 Task: Create a card button with an action cascade that collects all cards into linked items in the checklist "Progress" using pattern "Cards".
Action: Mouse moved to (1062, 90)
Screenshot: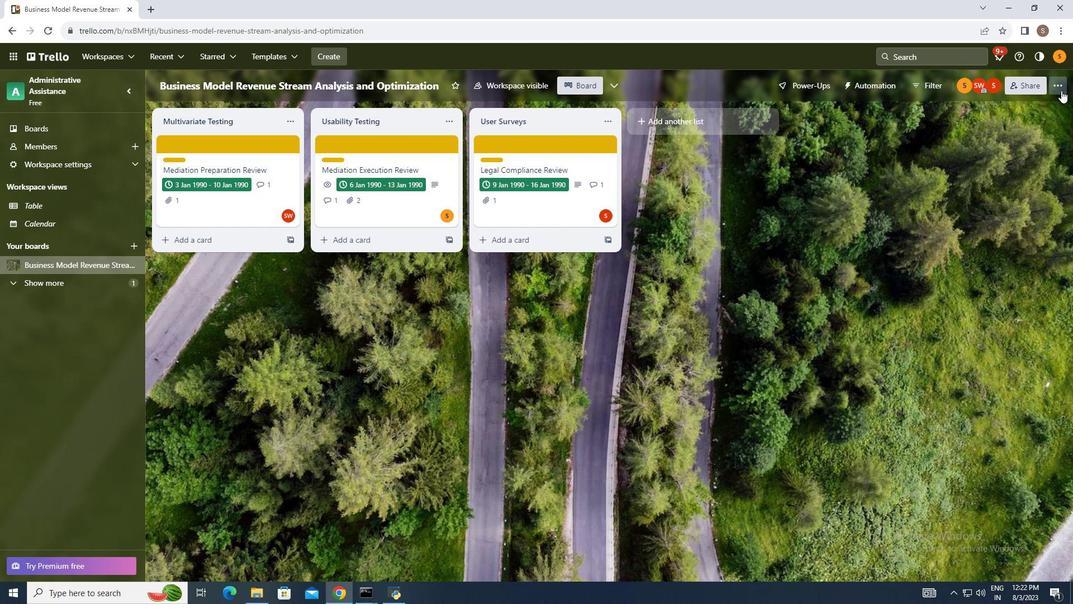 
Action: Mouse pressed left at (1062, 90)
Screenshot: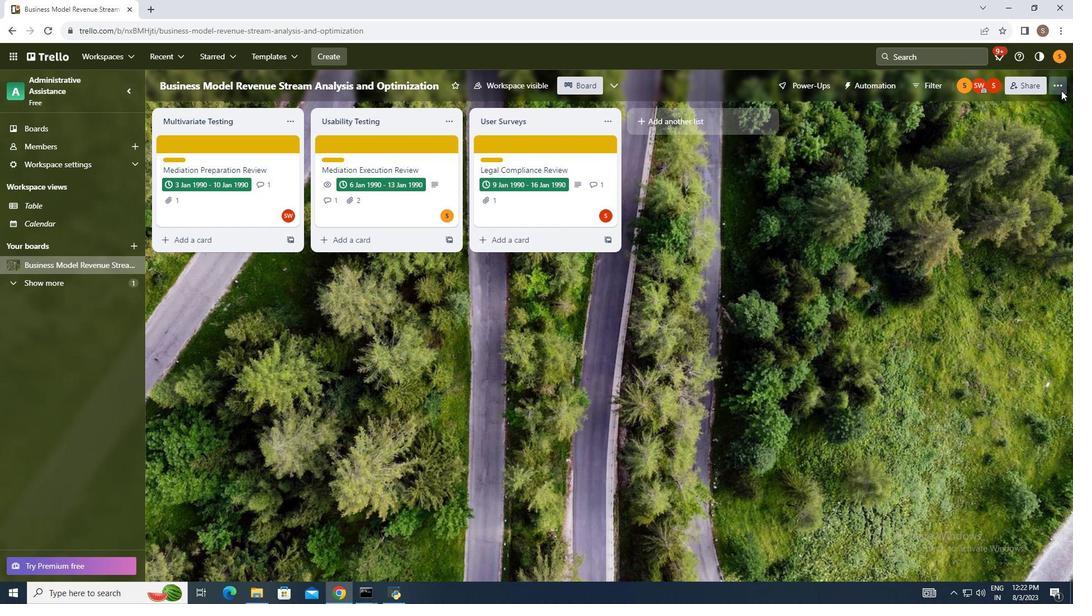
Action: Mouse moved to (959, 230)
Screenshot: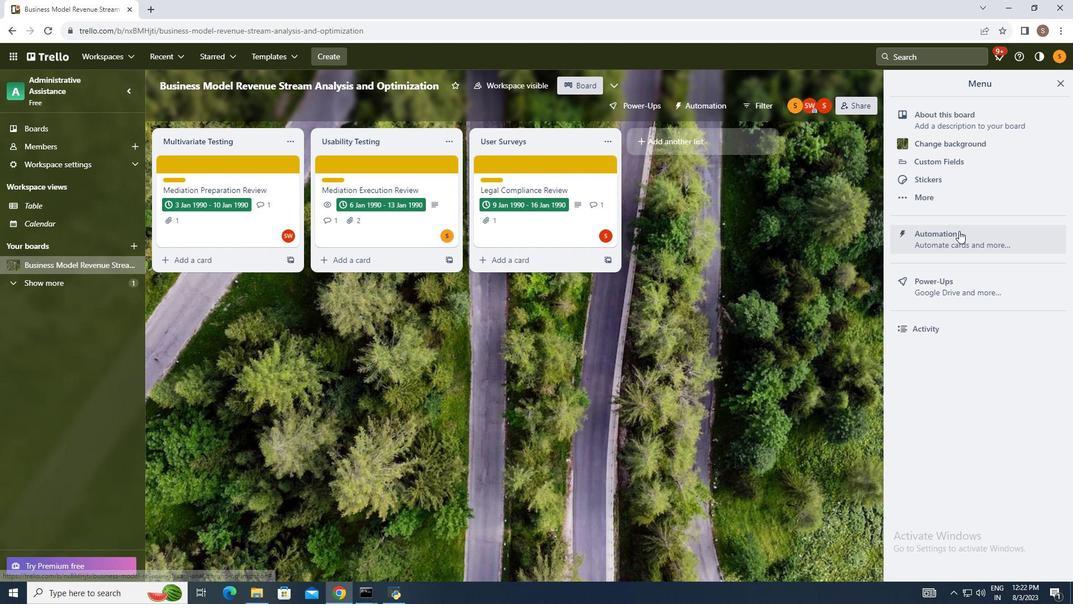 
Action: Mouse pressed left at (959, 230)
Screenshot: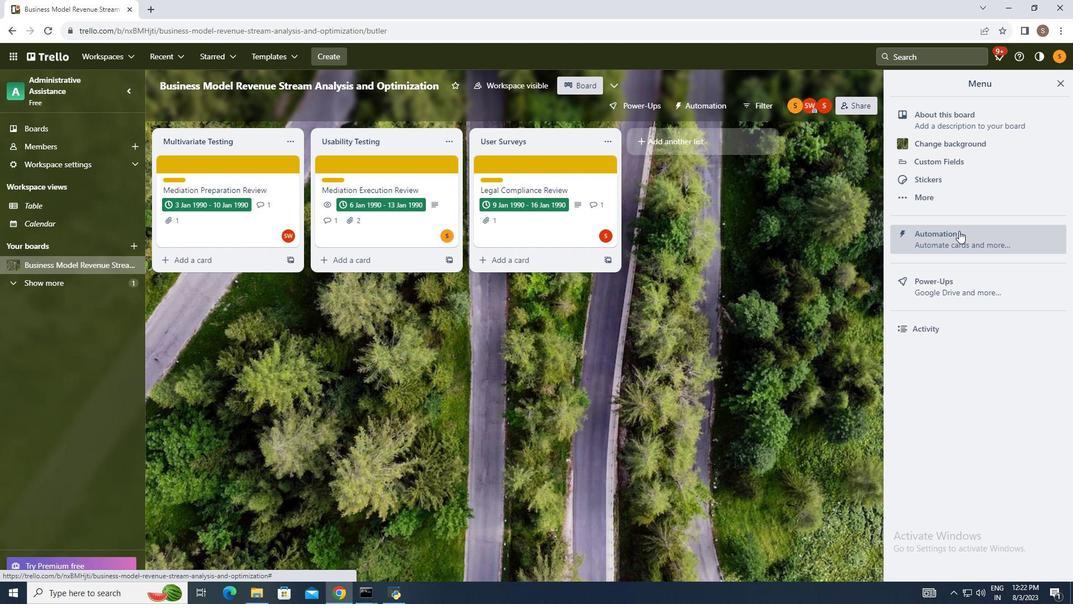 
Action: Mouse moved to (223, 295)
Screenshot: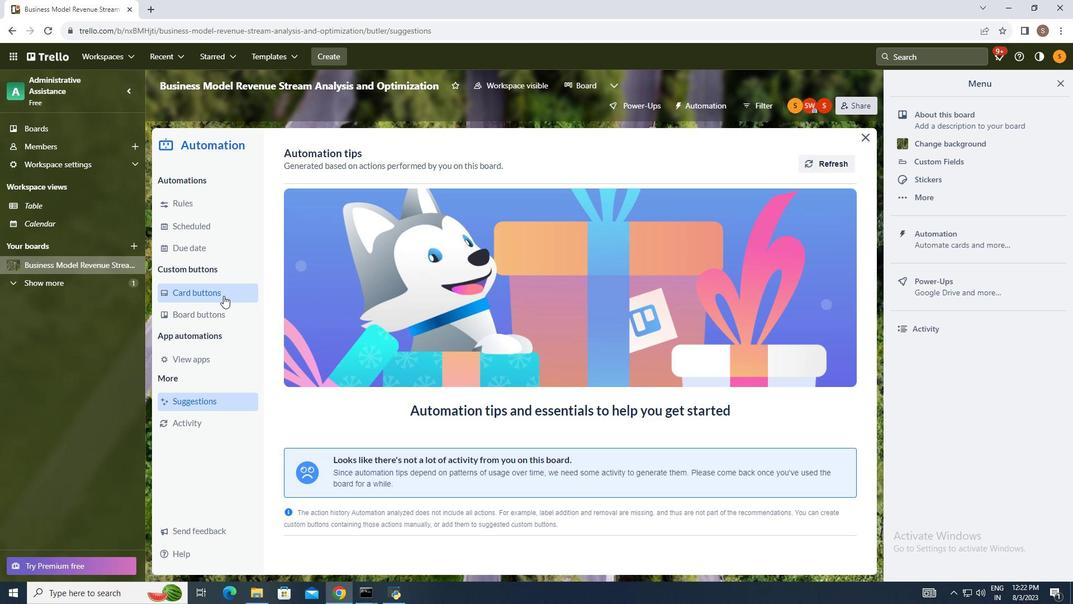 
Action: Mouse pressed left at (223, 295)
Screenshot: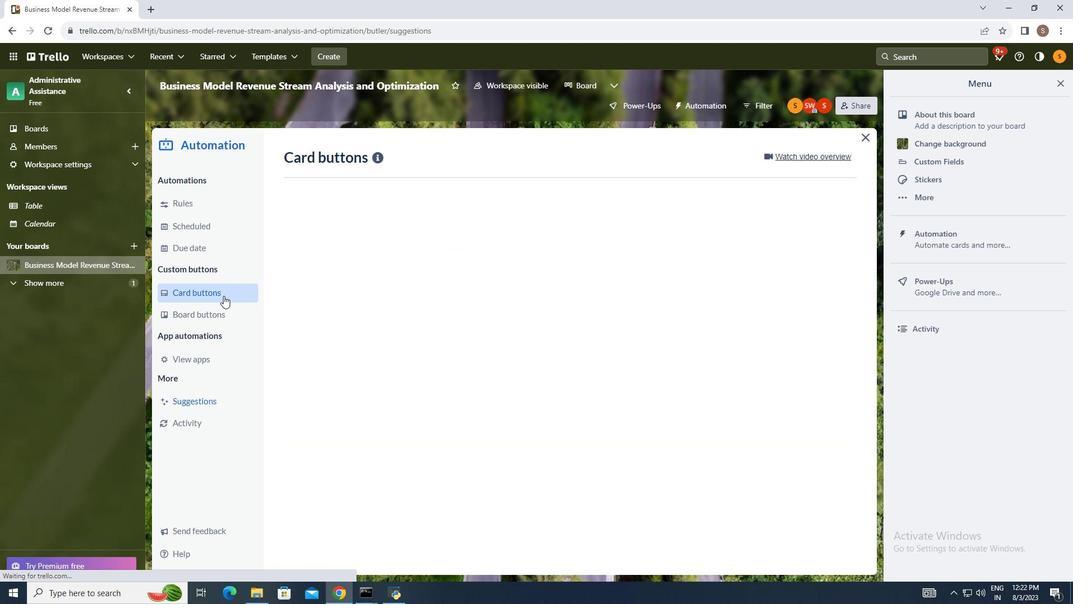 
Action: Mouse moved to (811, 161)
Screenshot: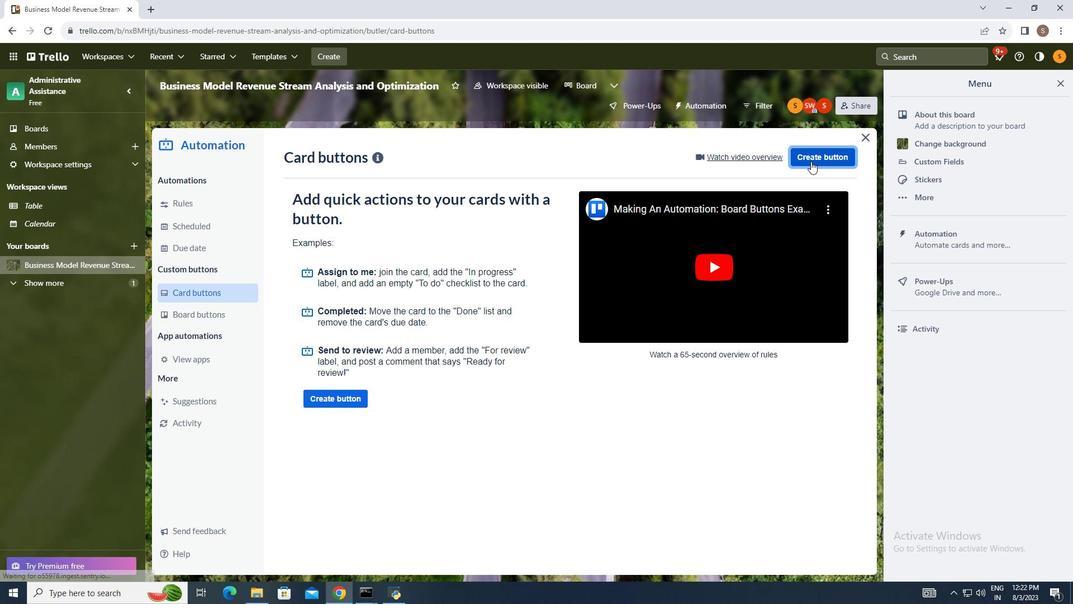
Action: Mouse pressed left at (811, 161)
Screenshot: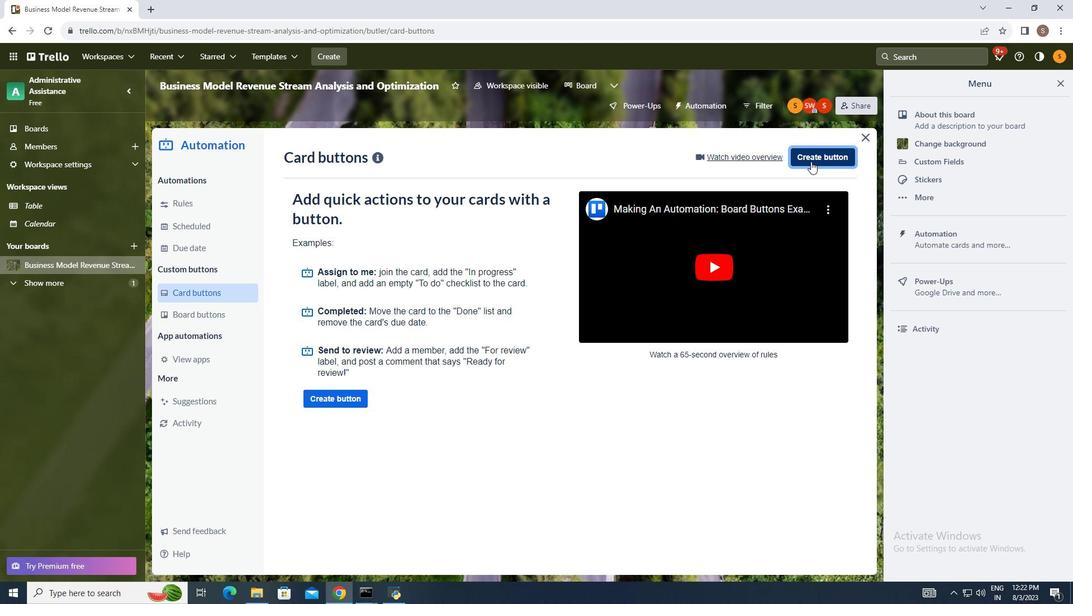 
Action: Mouse moved to (563, 315)
Screenshot: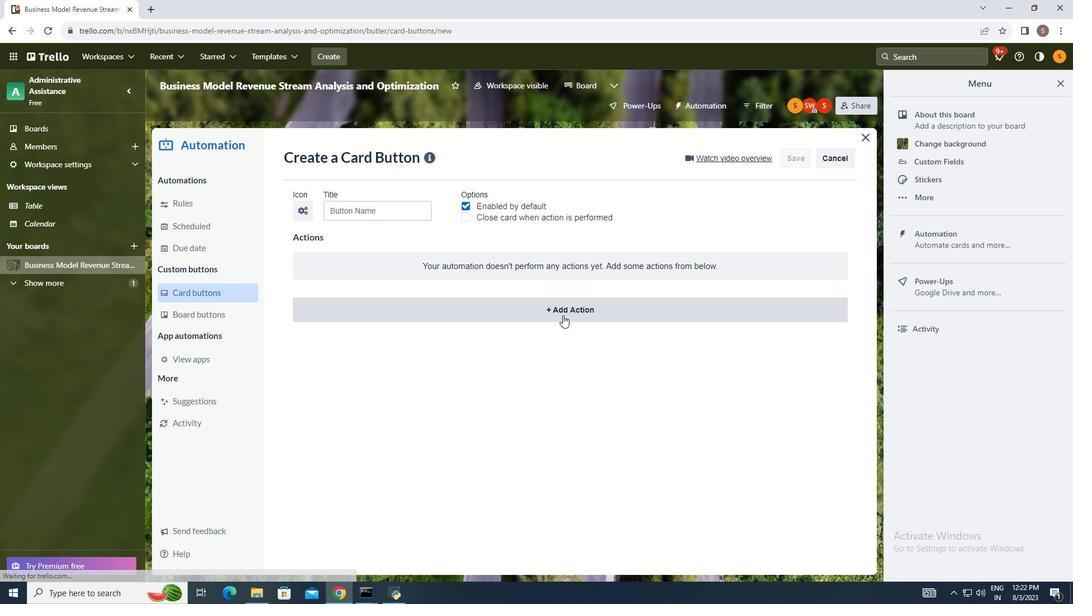 
Action: Mouse pressed left at (563, 315)
Screenshot: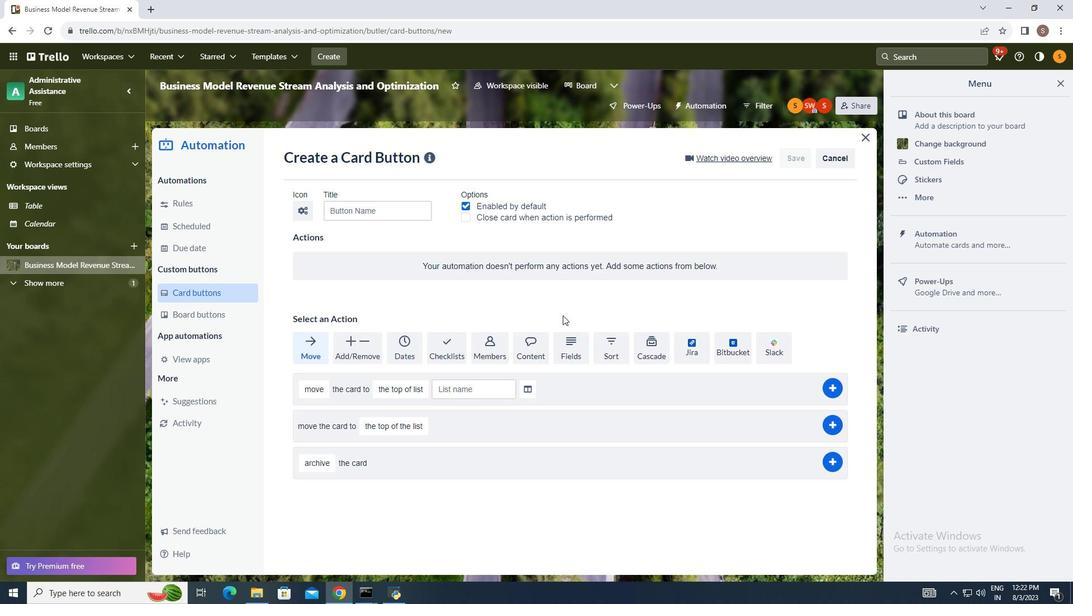 
Action: Mouse moved to (662, 348)
Screenshot: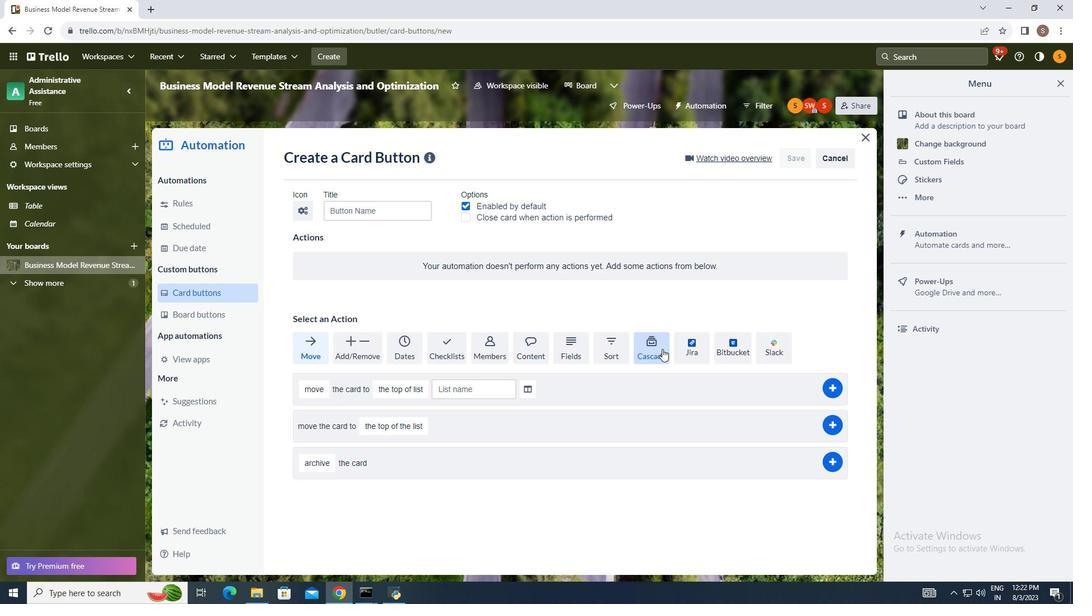 
Action: Mouse pressed left at (662, 348)
Screenshot: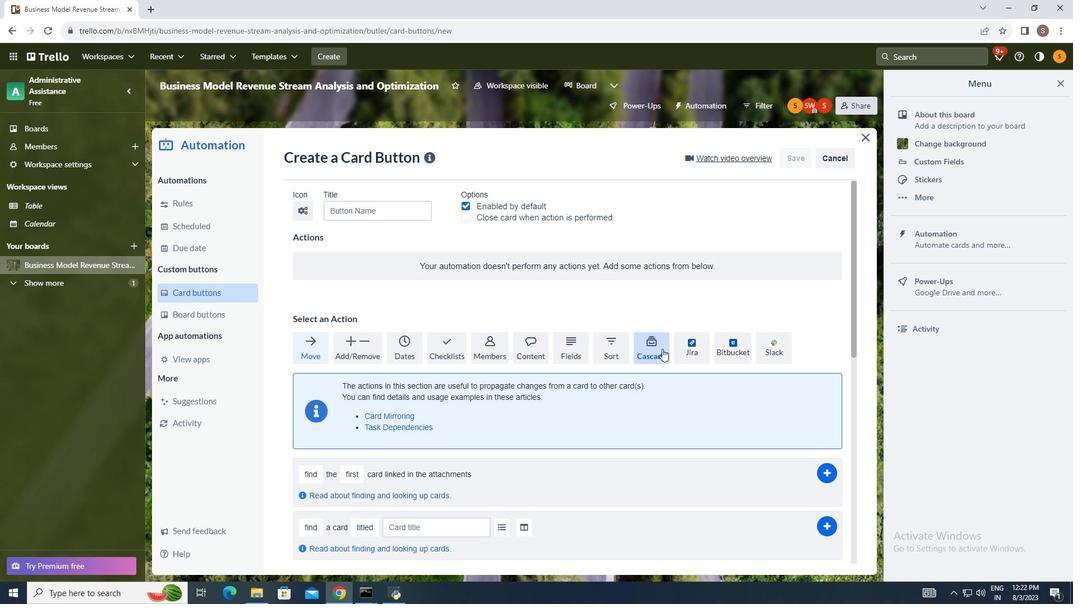 
Action: Mouse moved to (620, 472)
Screenshot: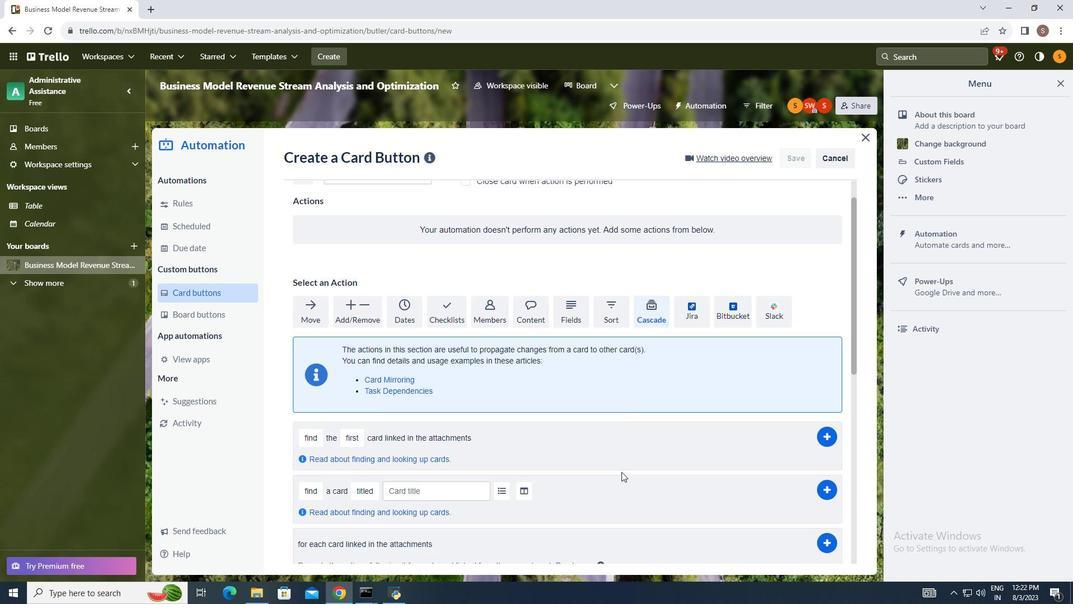 
Action: Mouse scrolled (620, 472) with delta (0, 0)
Screenshot: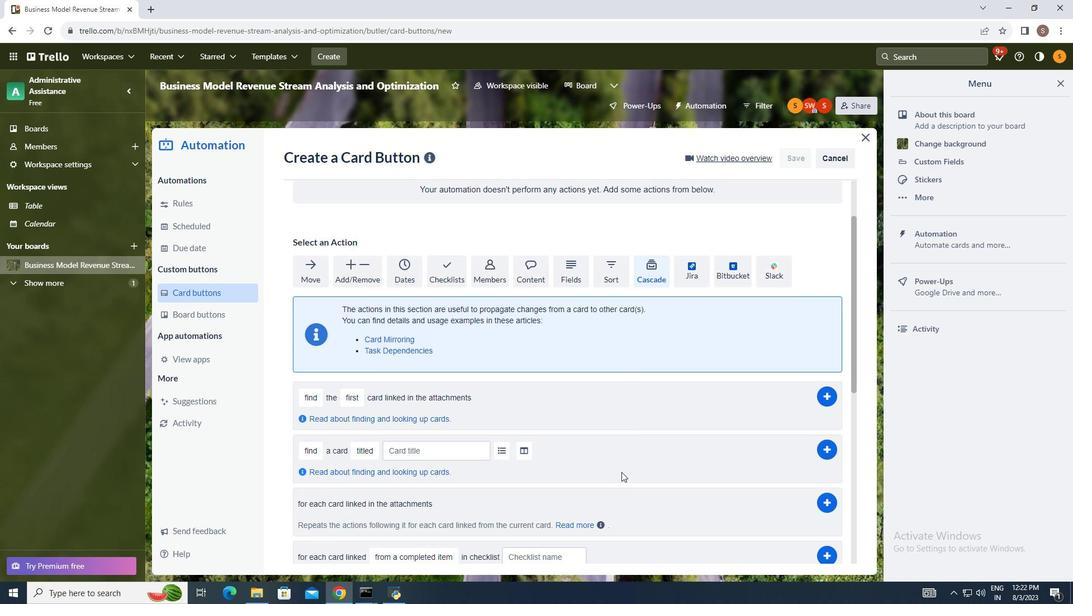 
Action: Mouse moved to (621, 472)
Screenshot: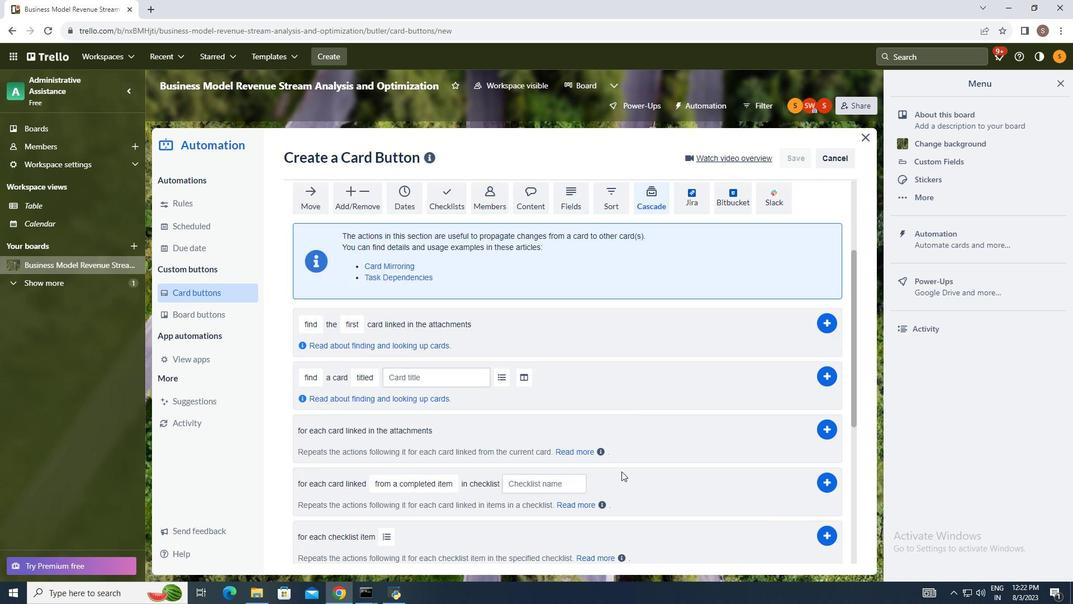 
Action: Mouse scrolled (621, 472) with delta (0, 0)
Screenshot: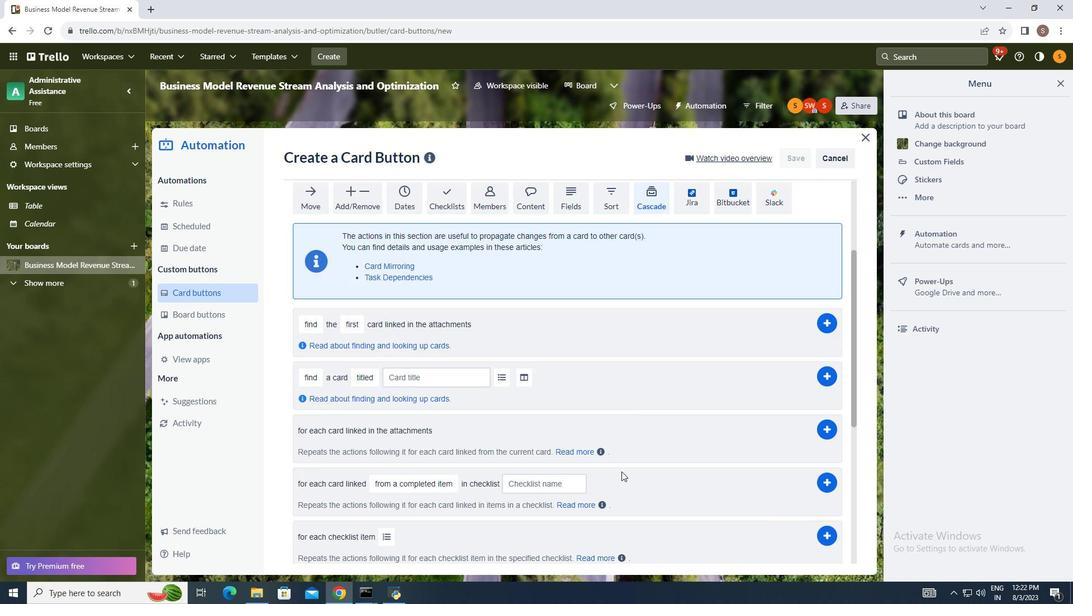 
Action: Mouse moved to (621, 472)
Screenshot: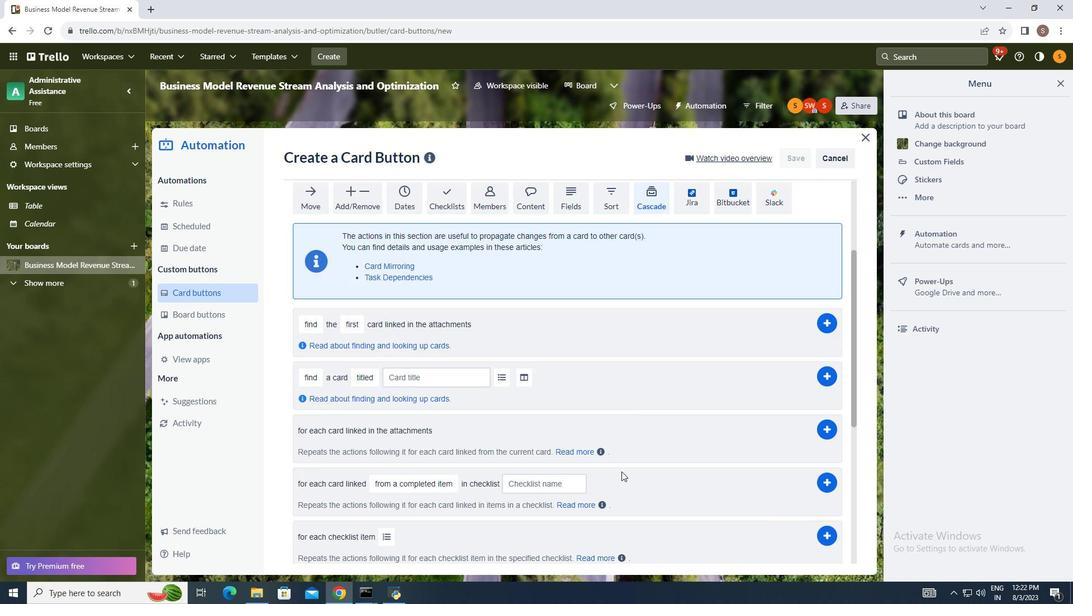 
Action: Mouse scrolled (621, 471) with delta (0, 0)
Screenshot: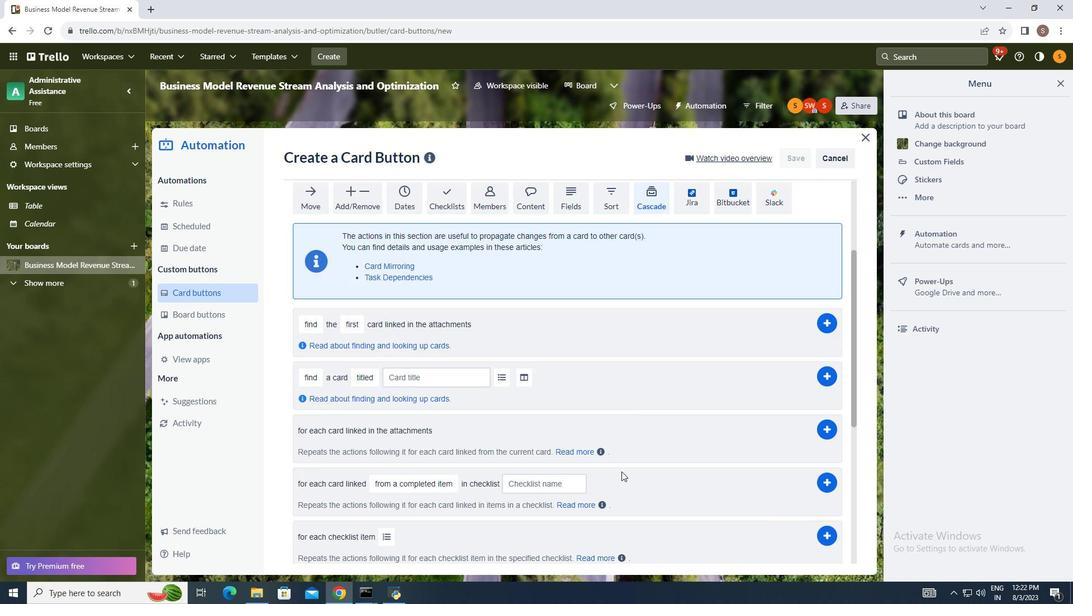 
Action: Mouse moved to (622, 468)
Screenshot: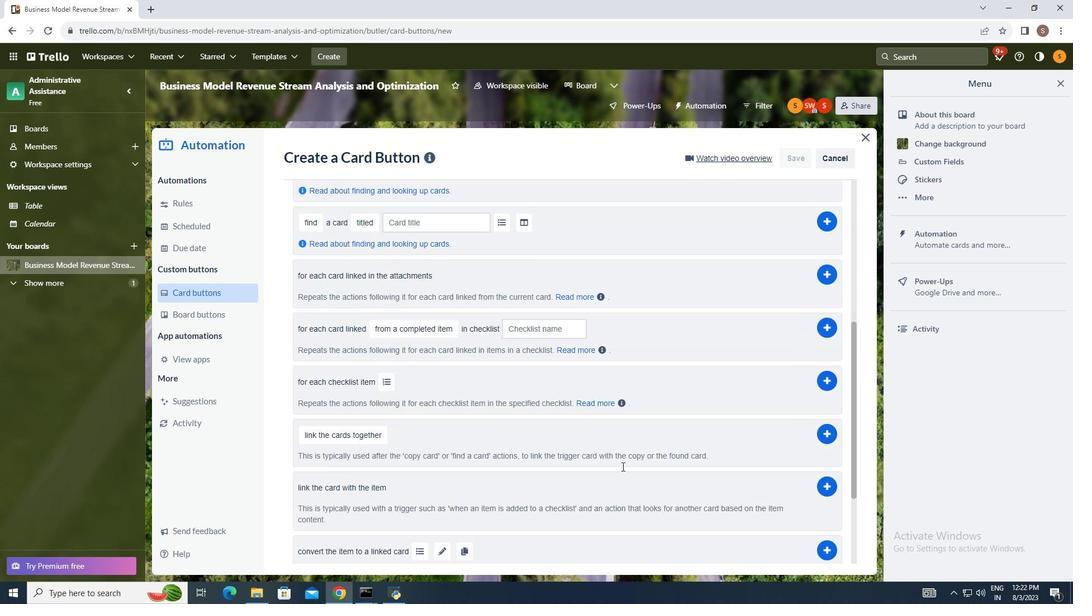 
Action: Mouse scrolled (622, 470) with delta (0, 0)
Screenshot: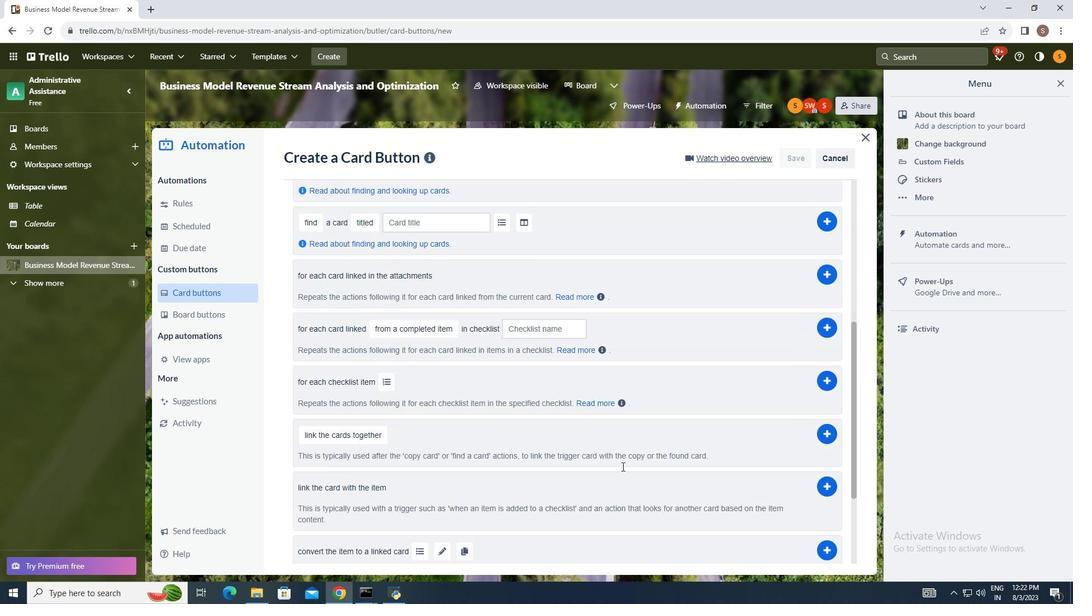 
Action: Mouse moved to (622, 468)
Screenshot: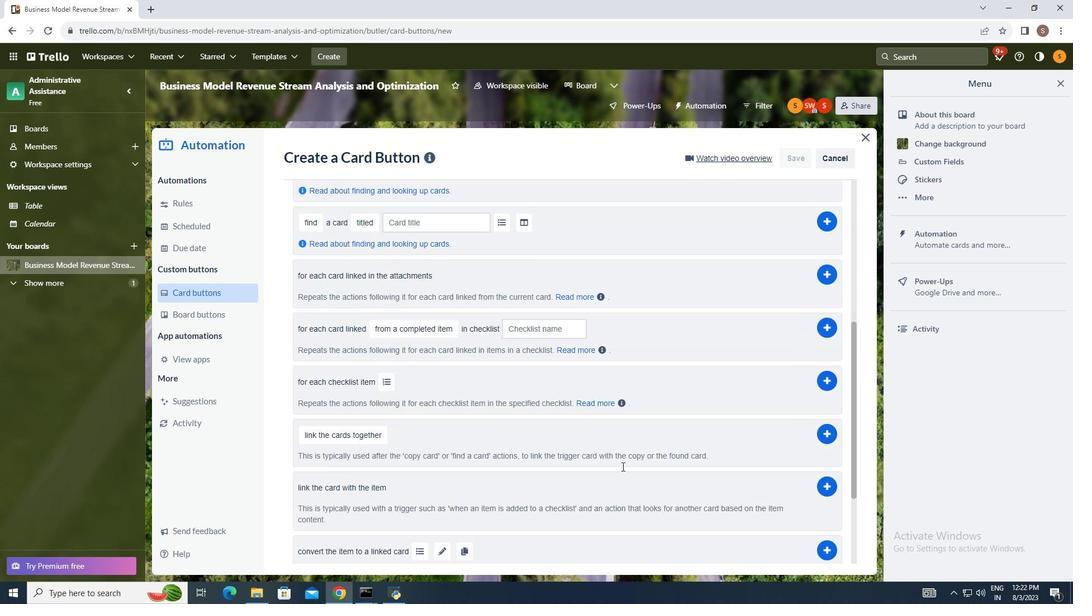 
Action: Mouse scrolled (622, 468) with delta (0, 0)
Screenshot: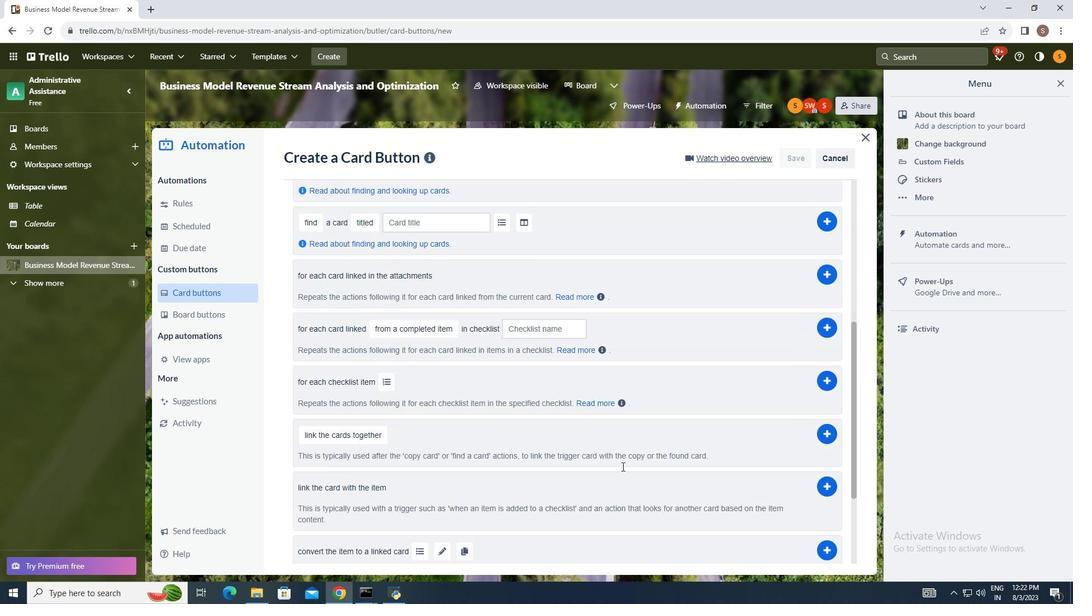 
Action: Mouse moved to (622, 466)
Screenshot: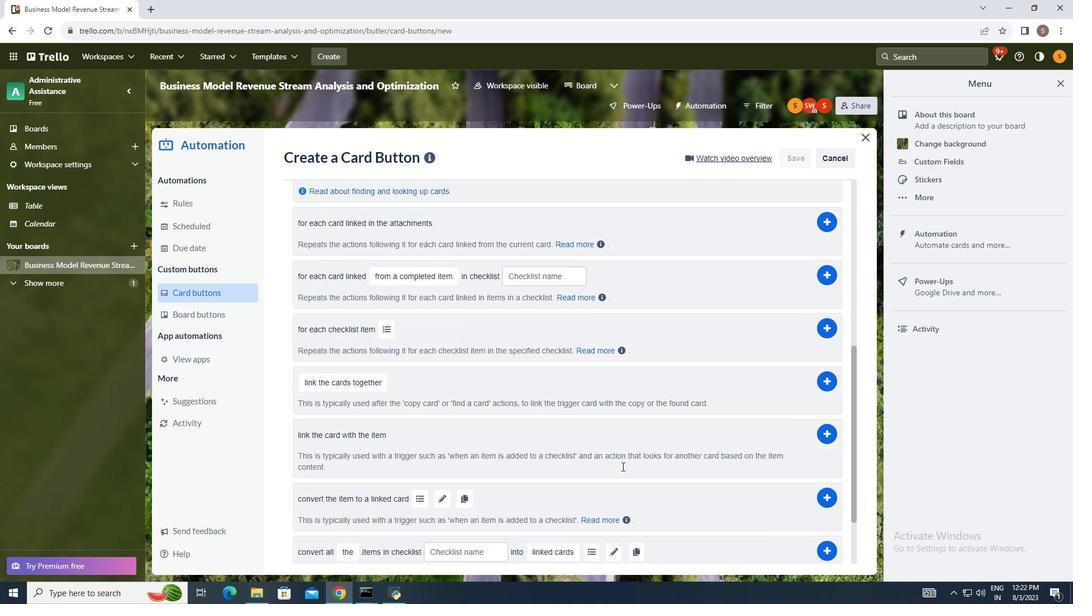 
Action: Mouse scrolled (622, 466) with delta (0, 0)
Screenshot: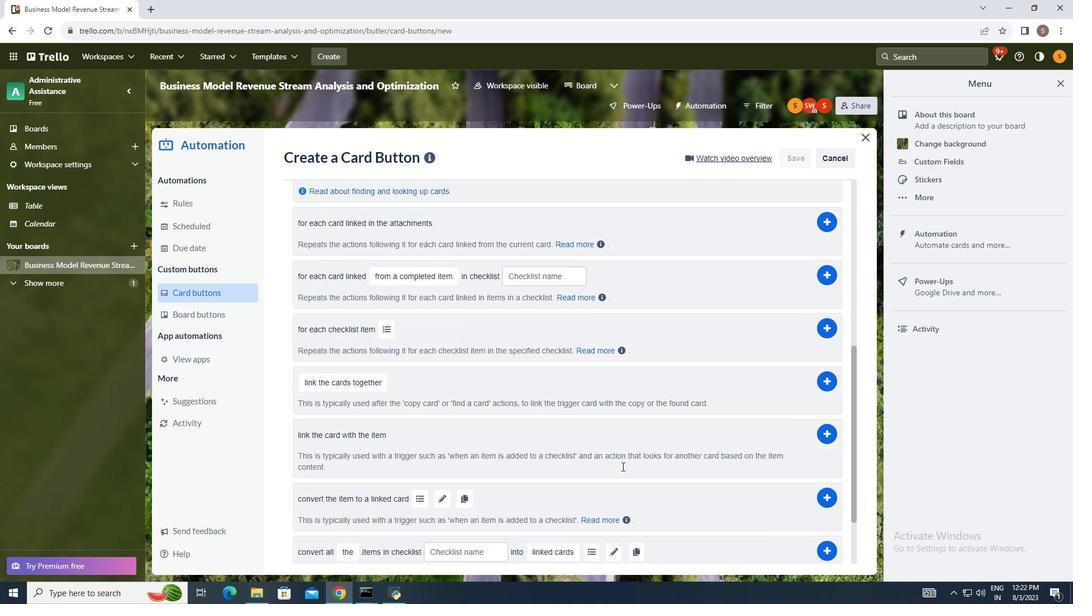 
Action: Mouse scrolled (622, 466) with delta (0, 0)
Screenshot: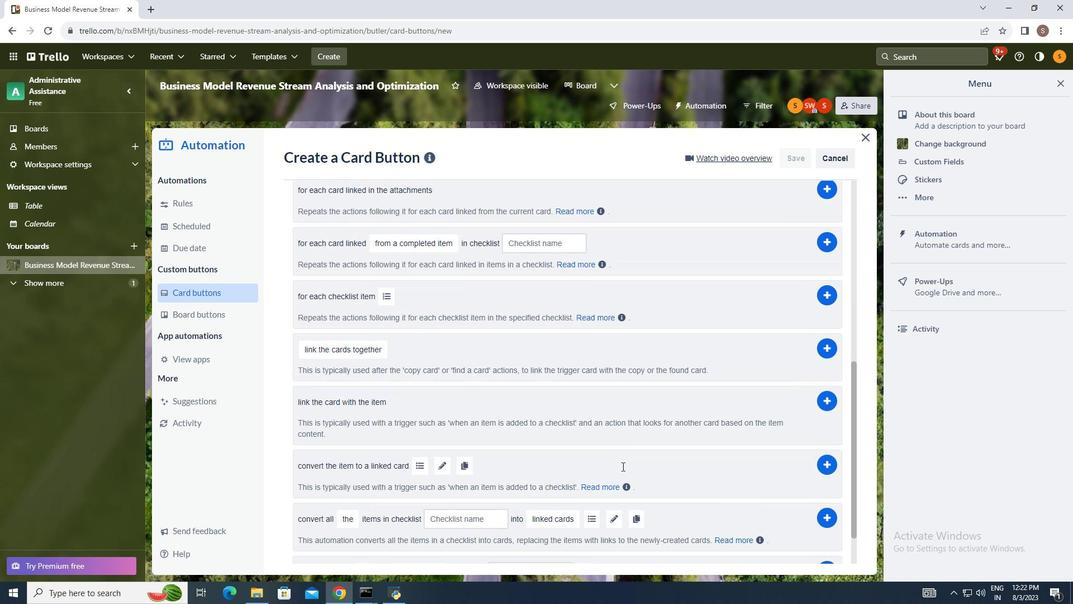 
Action: Mouse moved to (622, 465)
Screenshot: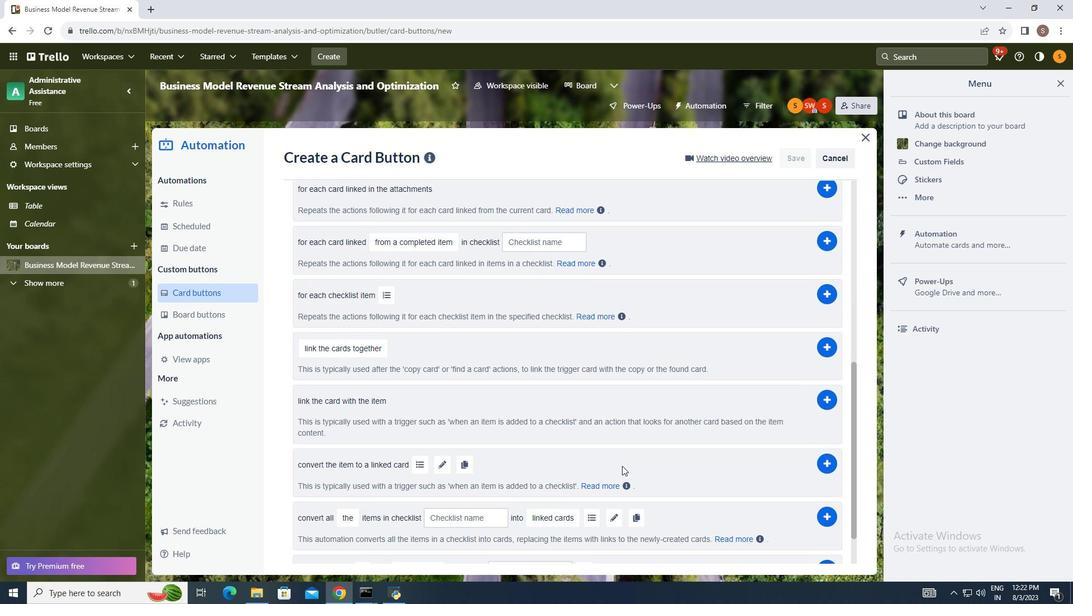 
Action: Mouse scrolled (622, 465) with delta (0, 0)
Screenshot: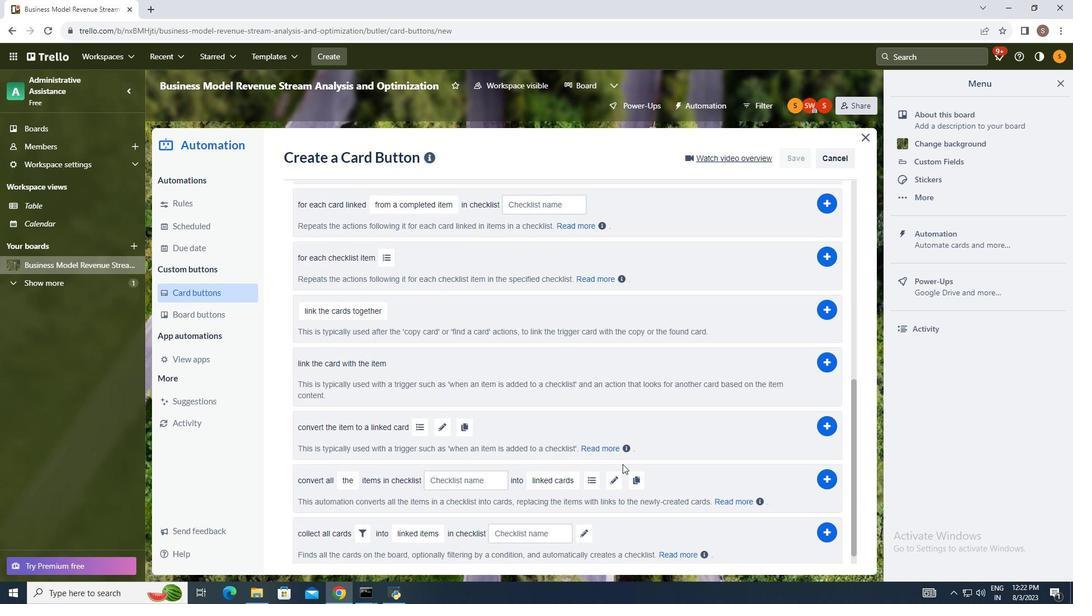 
Action: Mouse scrolled (622, 466) with delta (0, 0)
Screenshot: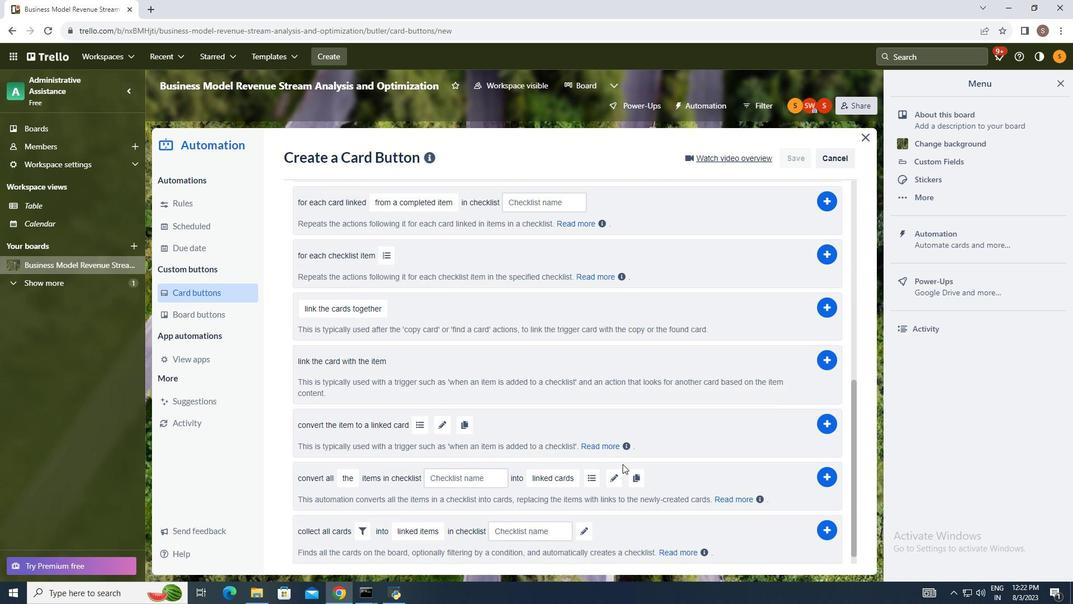 
Action: Mouse moved to (622, 464)
Screenshot: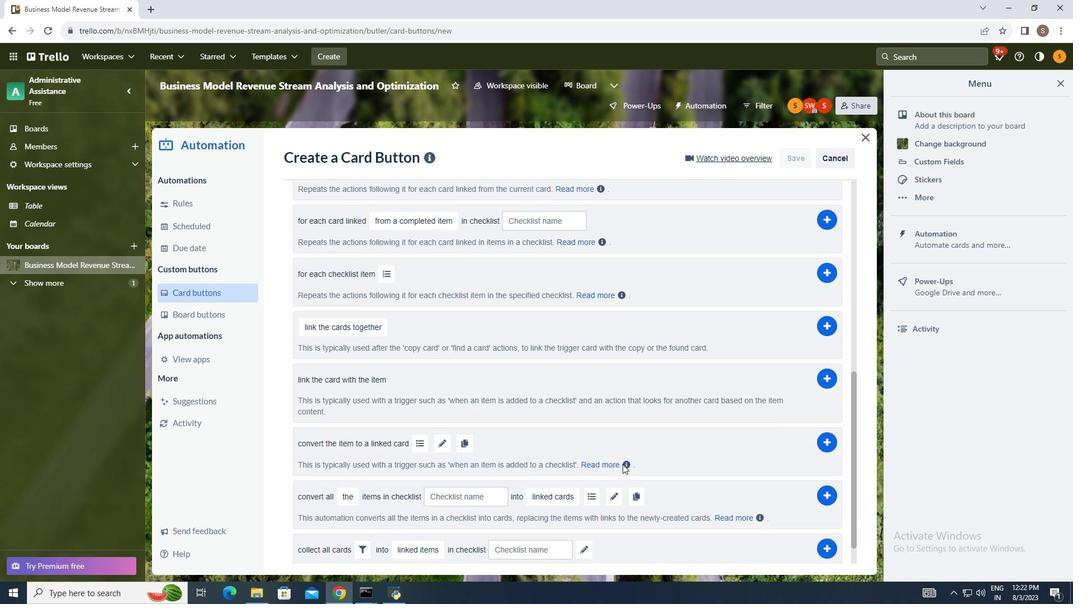 
Action: Mouse scrolled (622, 464) with delta (0, 0)
Screenshot: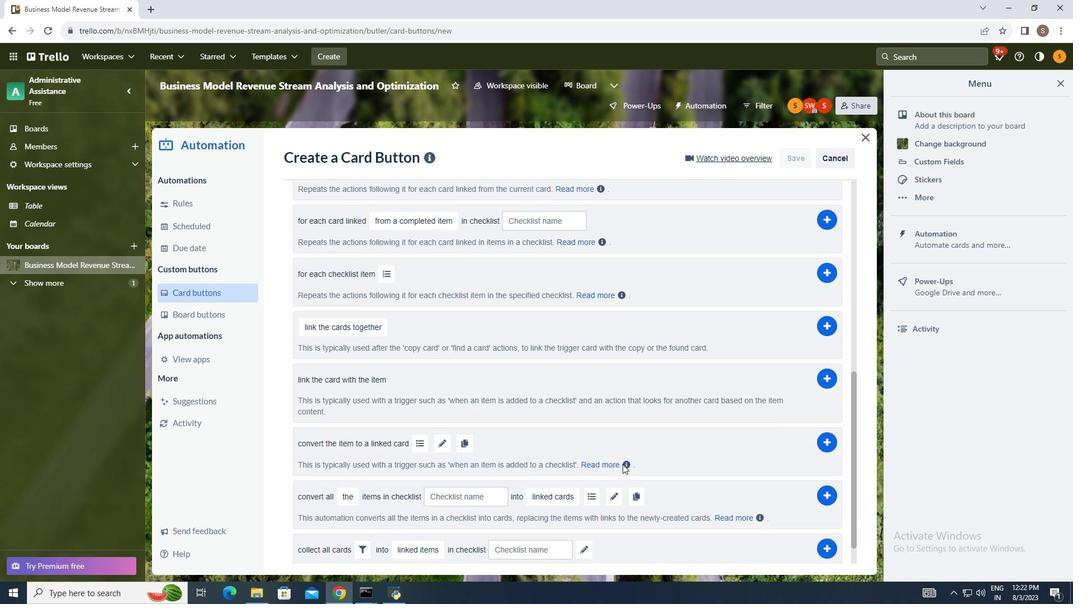 
Action: Mouse moved to (623, 464)
Screenshot: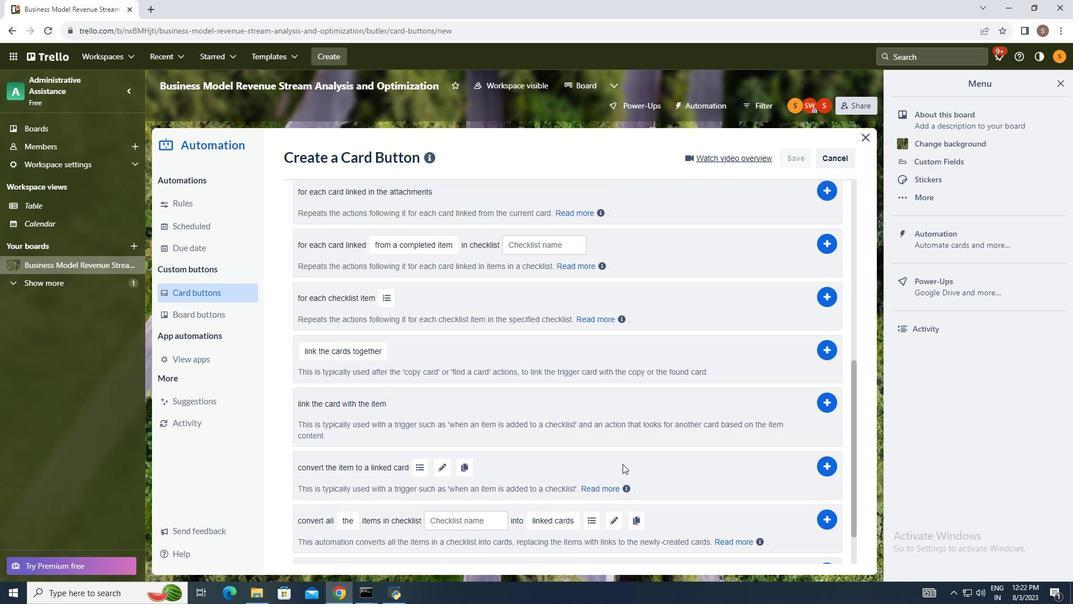 
Action: Mouse scrolled (623, 464) with delta (0, 0)
Screenshot: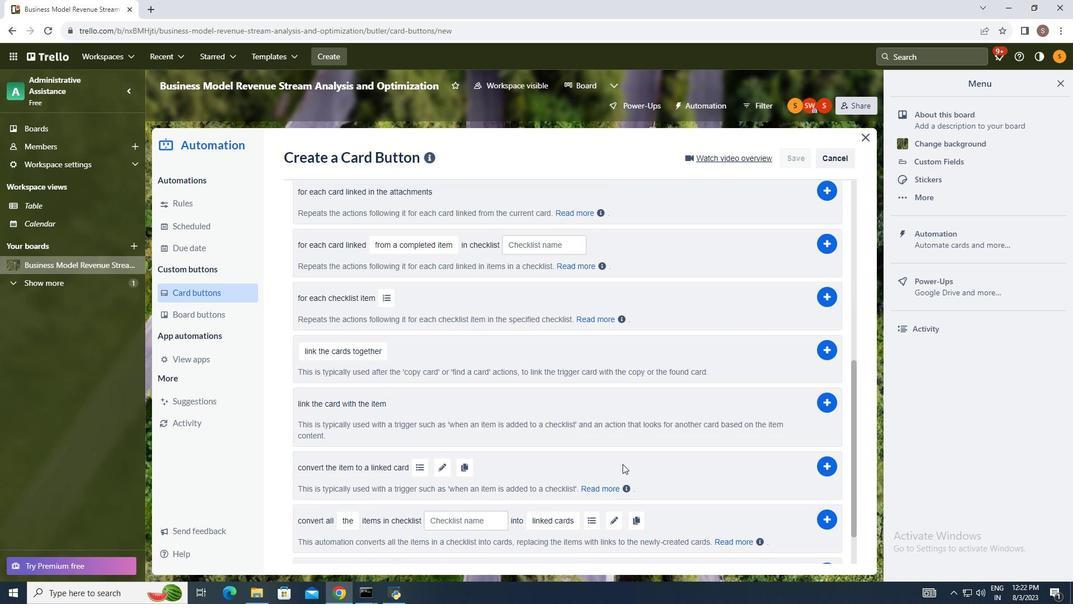 
Action: Mouse scrolled (623, 464) with delta (0, 0)
Screenshot: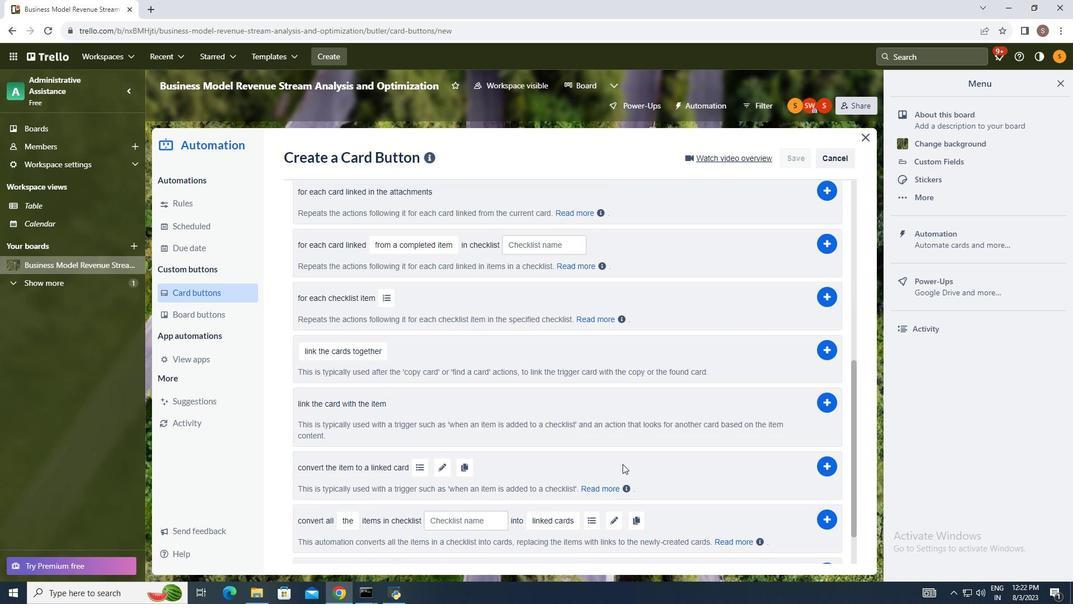 
Action: Mouse scrolled (623, 463) with delta (0, 0)
Screenshot: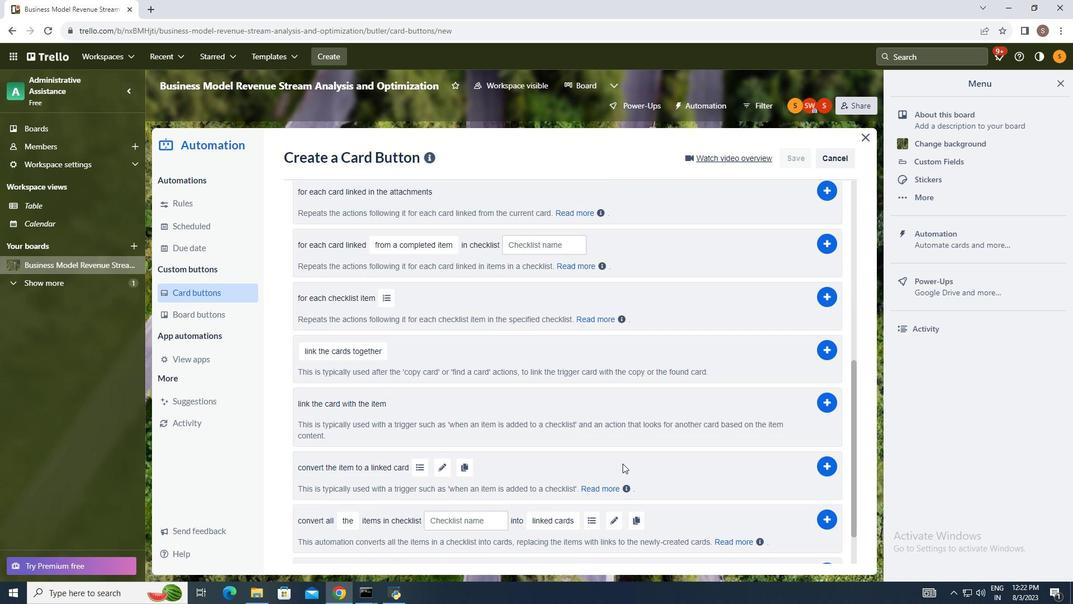 
Action: Mouse moved to (643, 464)
Screenshot: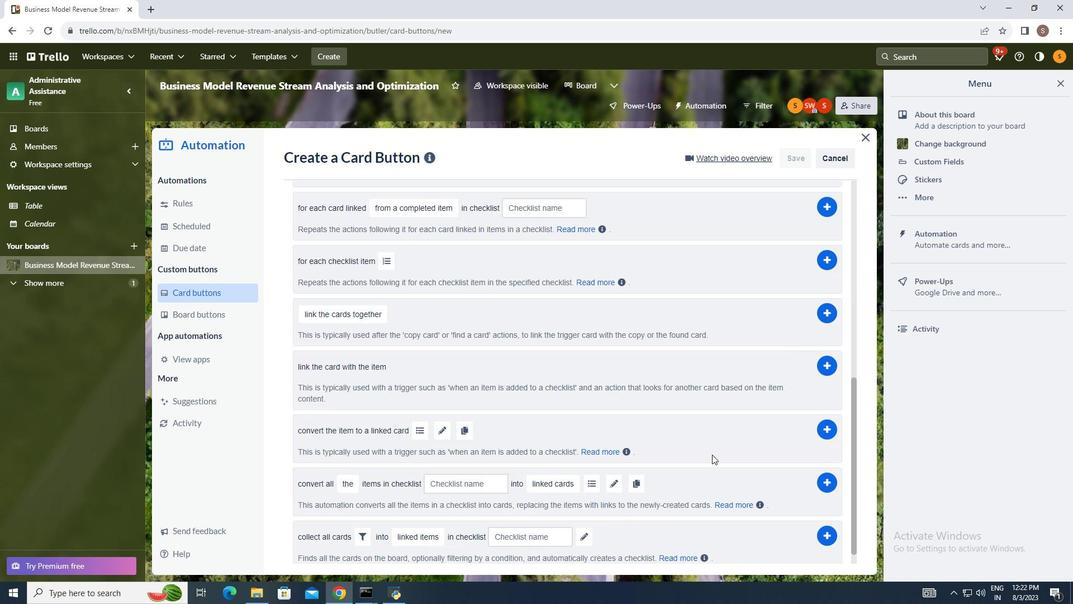 
Action: Mouse scrolled (643, 463) with delta (0, 0)
Screenshot: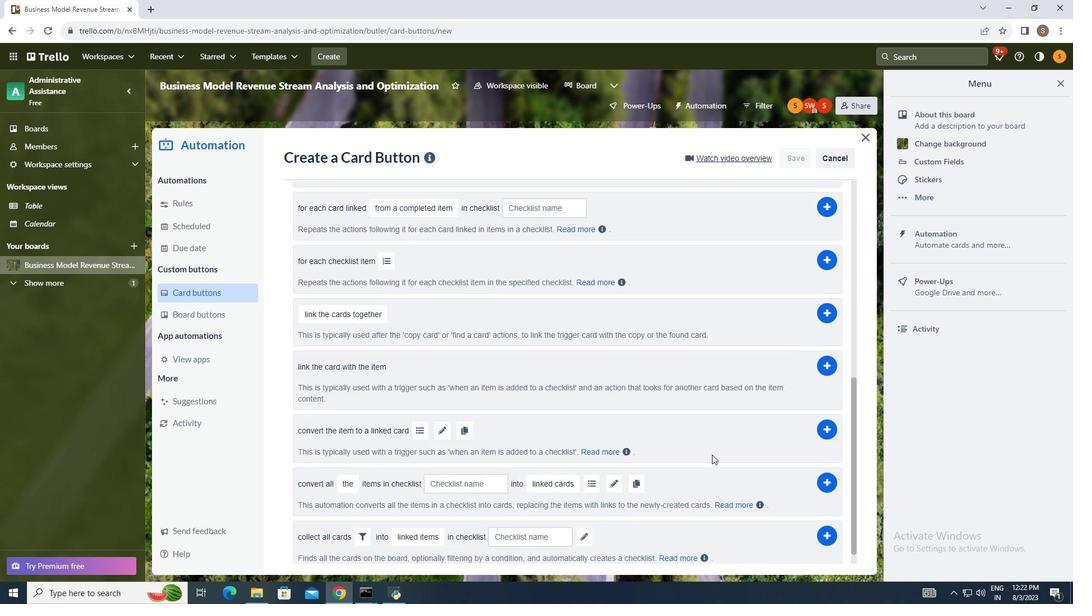
Action: Mouse moved to (689, 459)
Screenshot: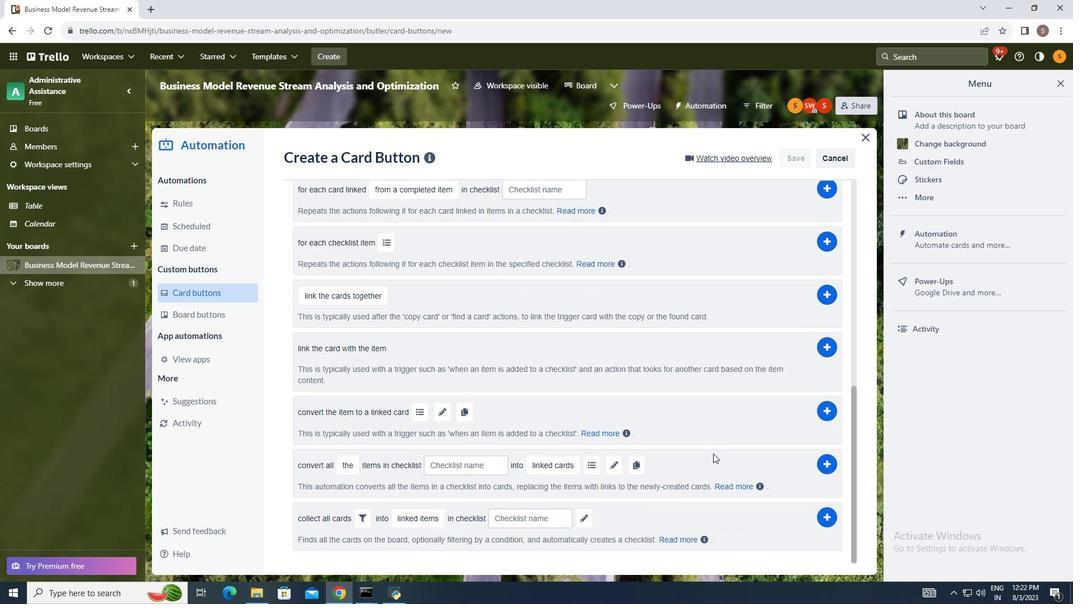 
Action: Mouse scrolled (689, 459) with delta (0, 0)
Screenshot: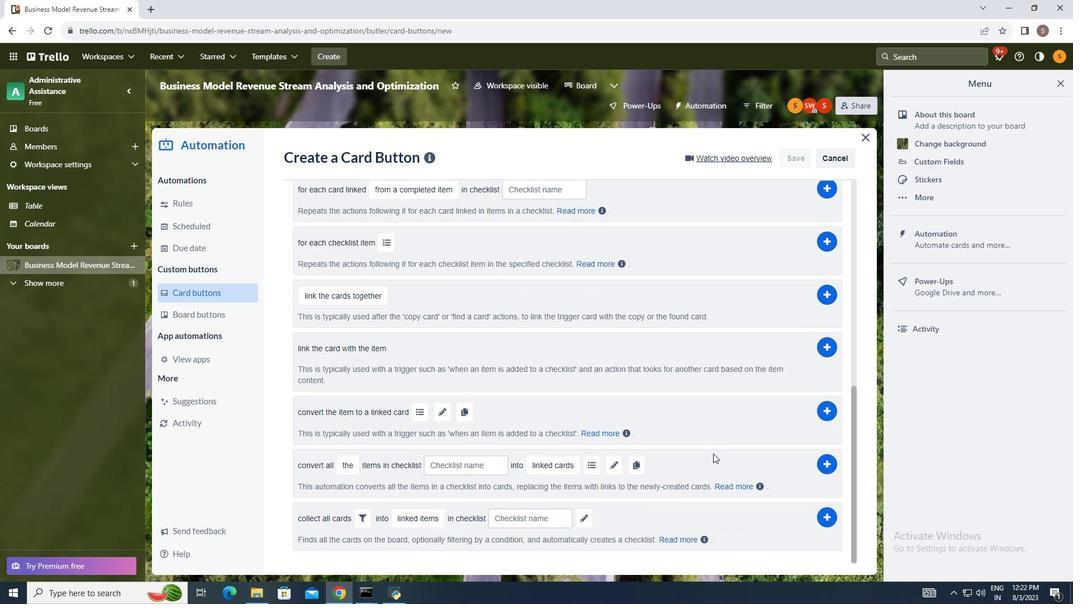 
Action: Mouse moved to (711, 454)
Screenshot: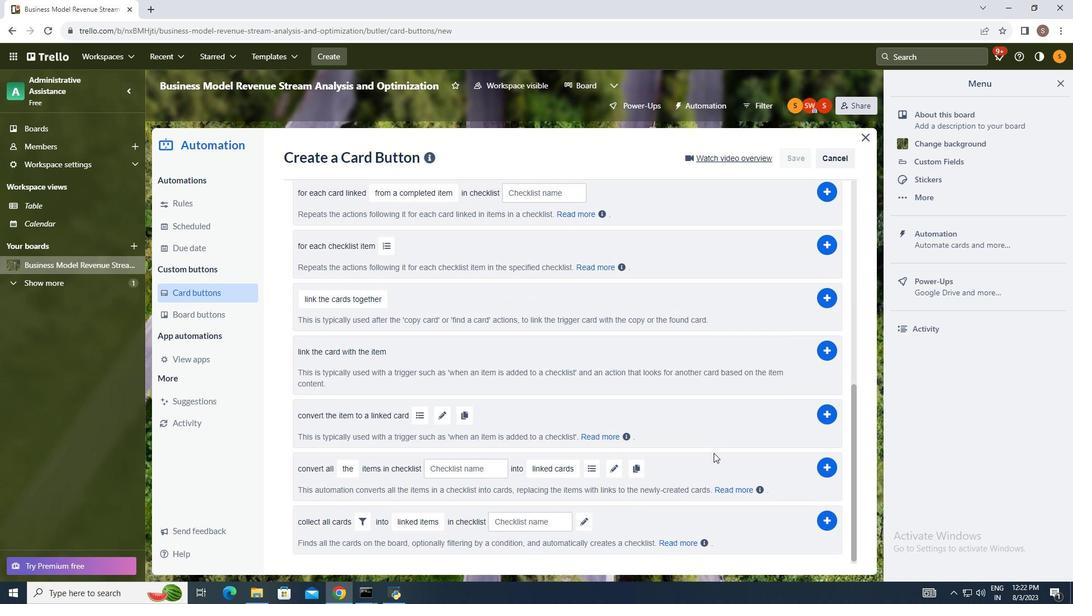 
Action: Mouse scrolled (711, 455) with delta (0, 0)
Screenshot: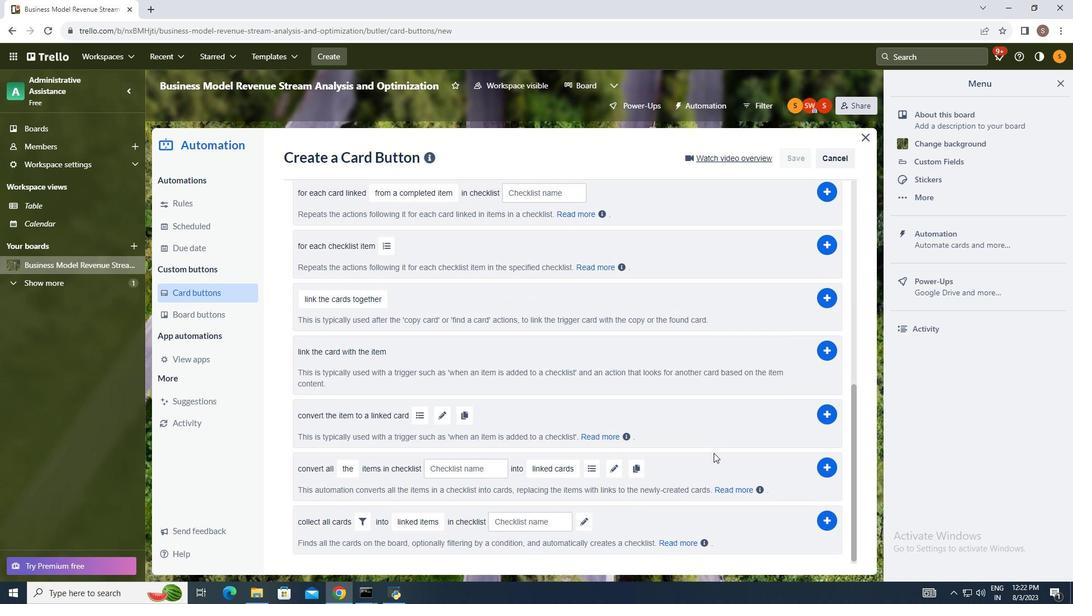 
Action: Mouse moved to (712, 454)
Screenshot: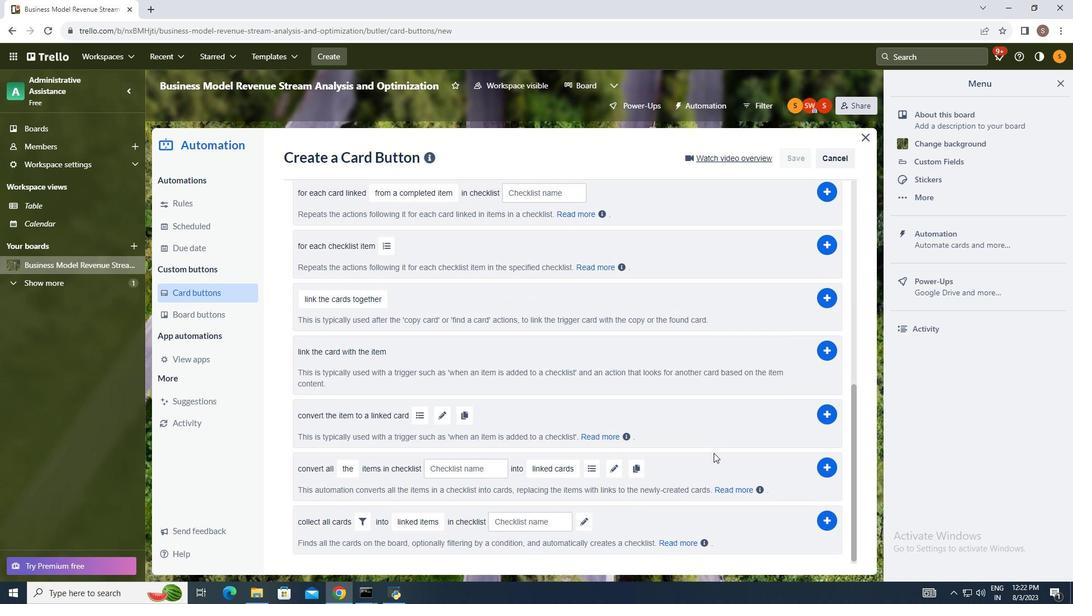 
Action: Mouse scrolled (712, 454) with delta (0, 0)
Screenshot: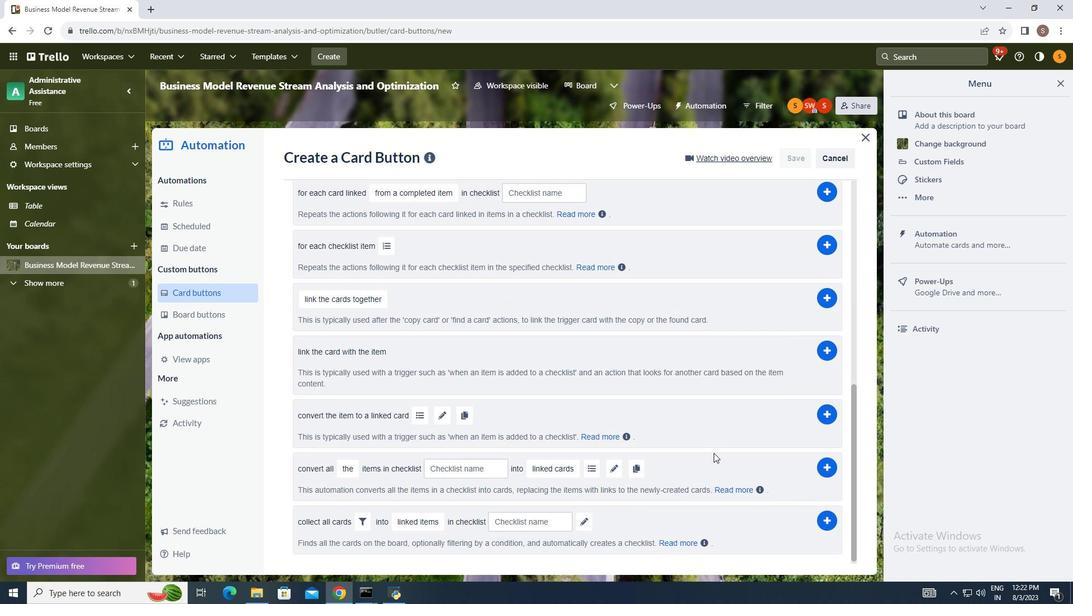 
Action: Mouse moved to (412, 515)
Screenshot: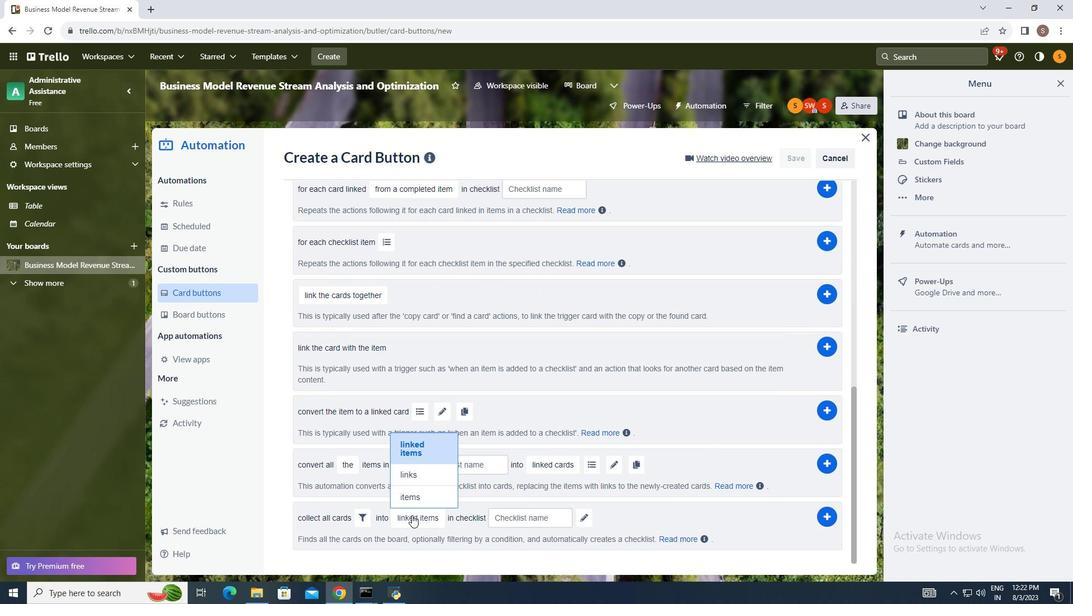 
Action: Mouse pressed left at (412, 515)
Screenshot: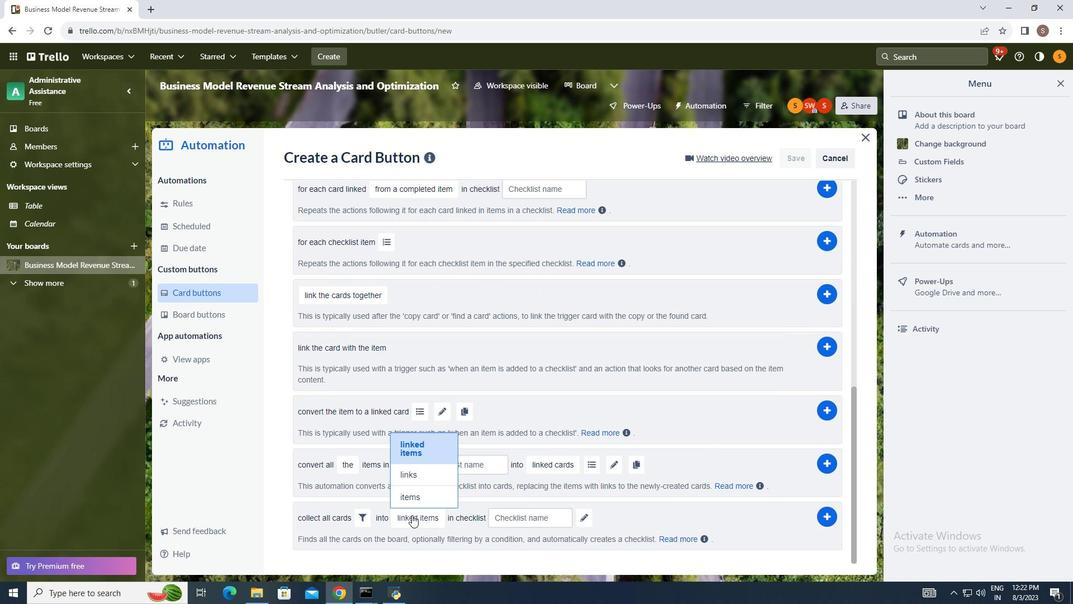 
Action: Mouse moved to (424, 445)
Screenshot: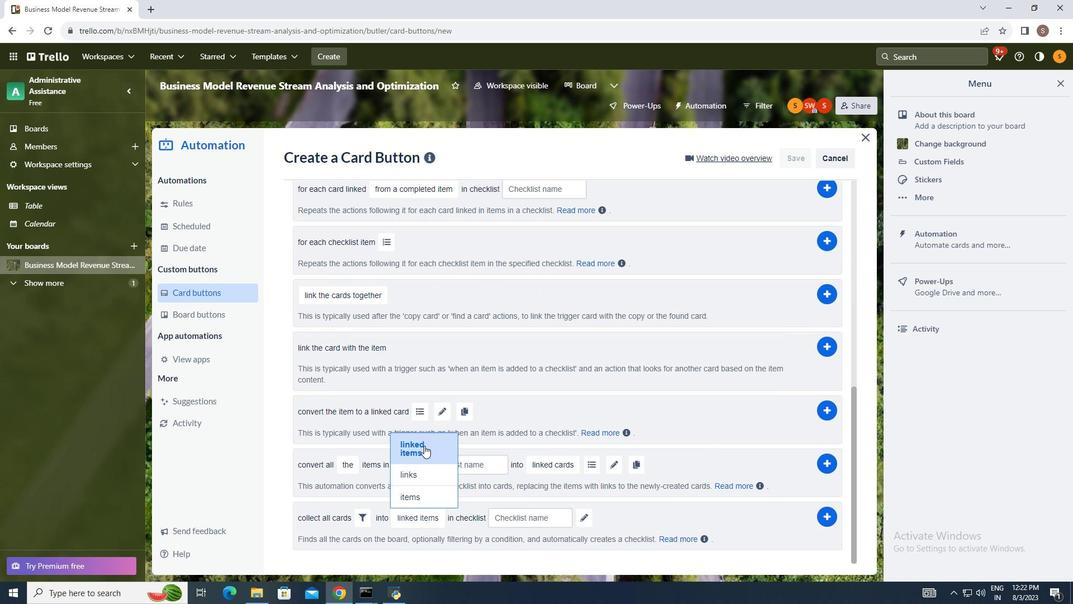 
Action: Mouse pressed left at (424, 445)
Screenshot: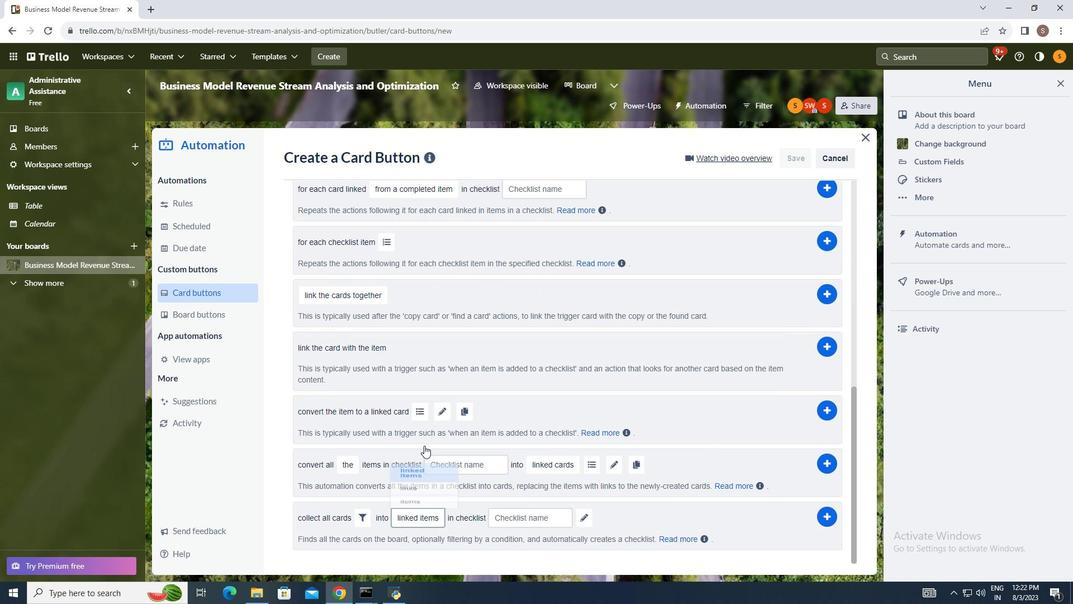 
Action: Mouse moved to (518, 520)
Screenshot: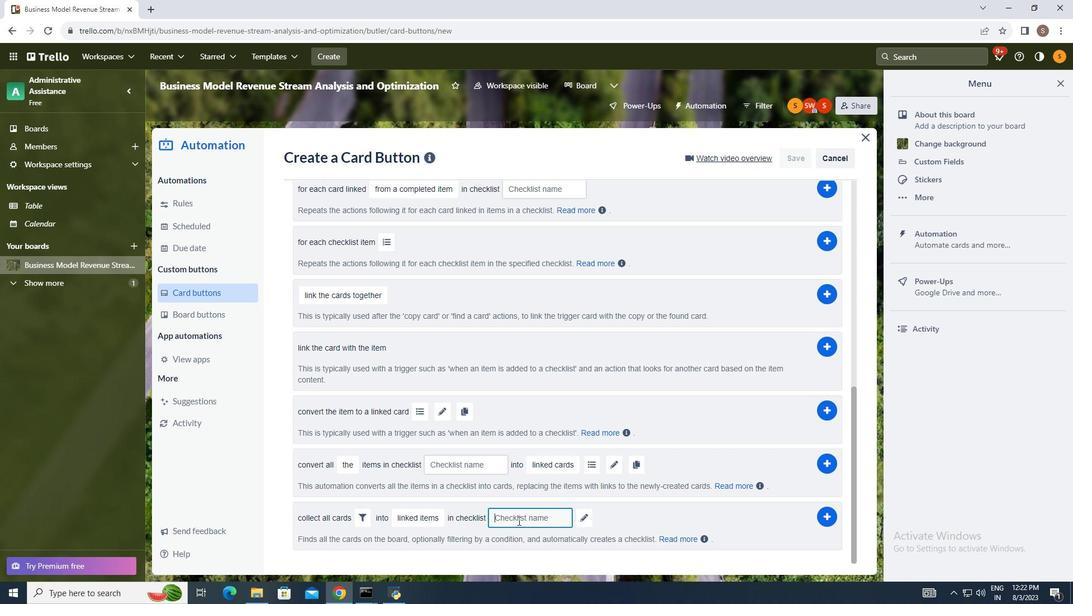 
Action: Mouse pressed left at (518, 520)
Screenshot: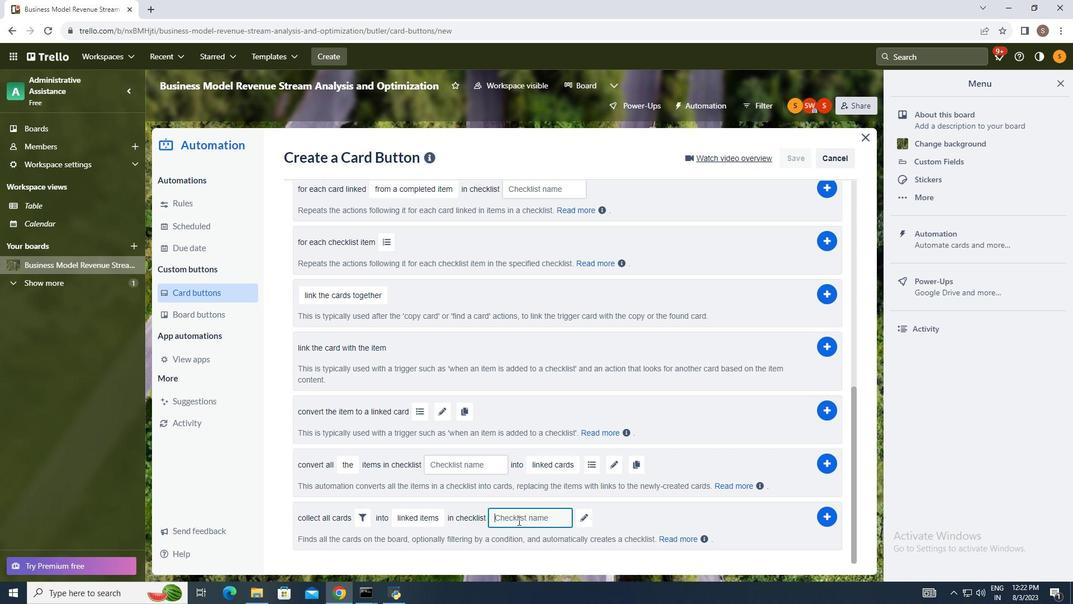 
Action: Mouse moved to (510, 517)
Screenshot: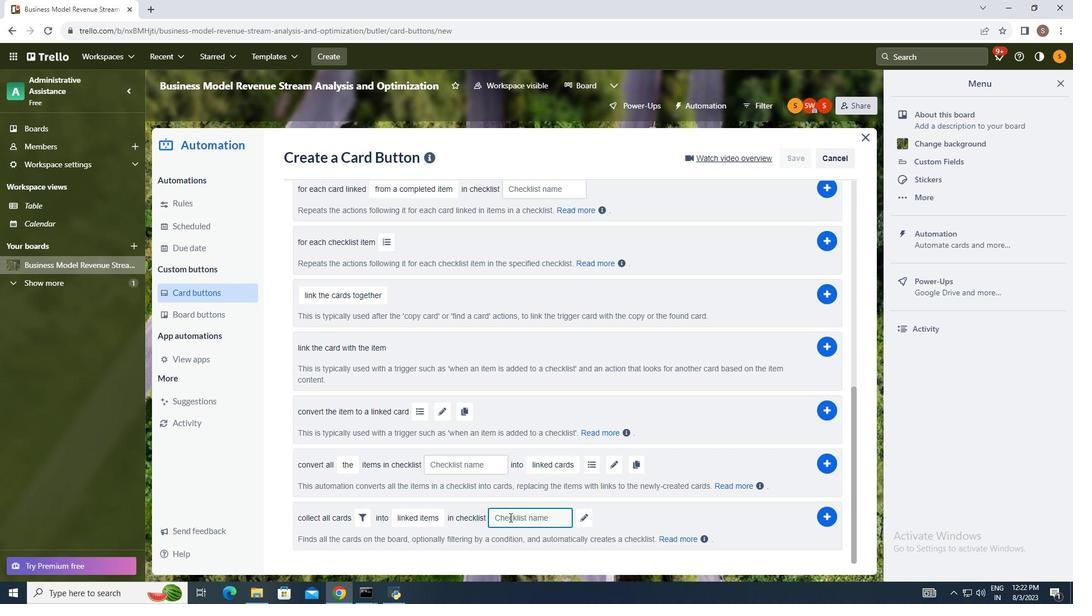 
Action: Key pressed <Key.shift>Progress
Screenshot: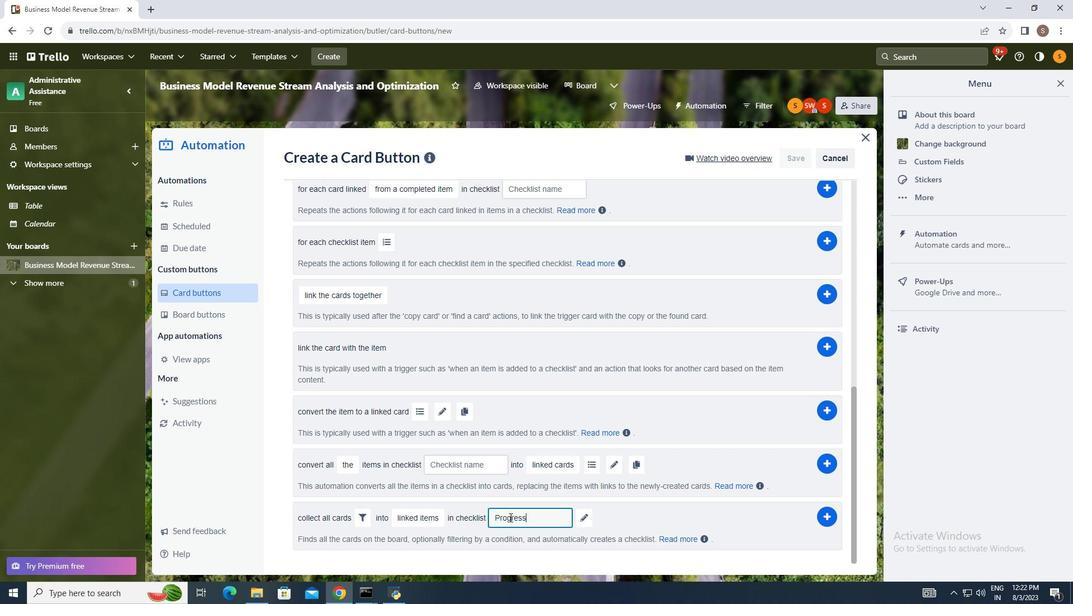 
Action: Mouse moved to (581, 522)
Screenshot: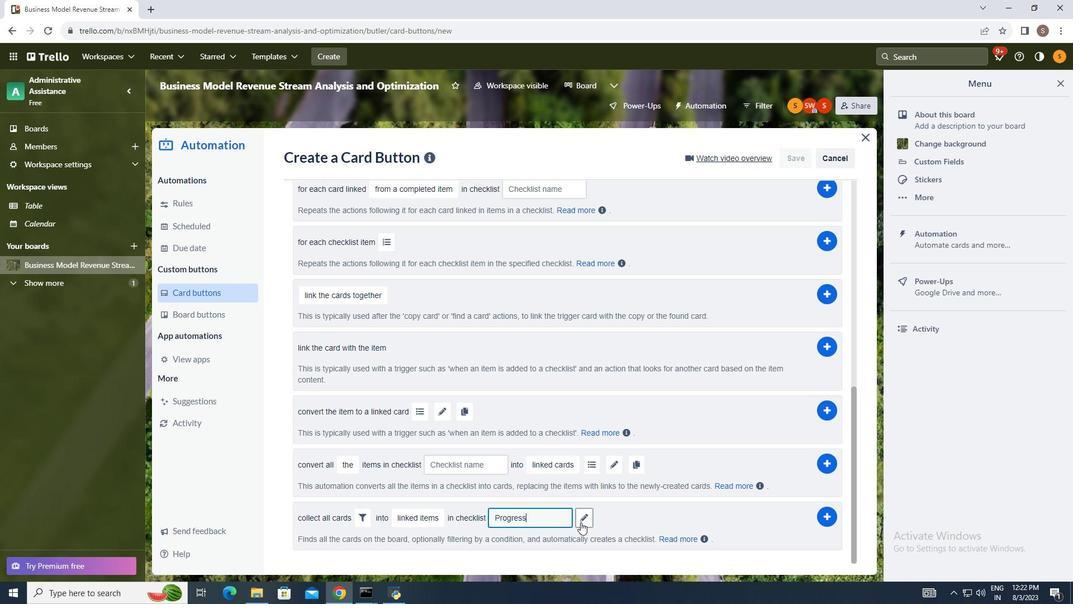 
Action: Mouse pressed left at (581, 522)
Screenshot: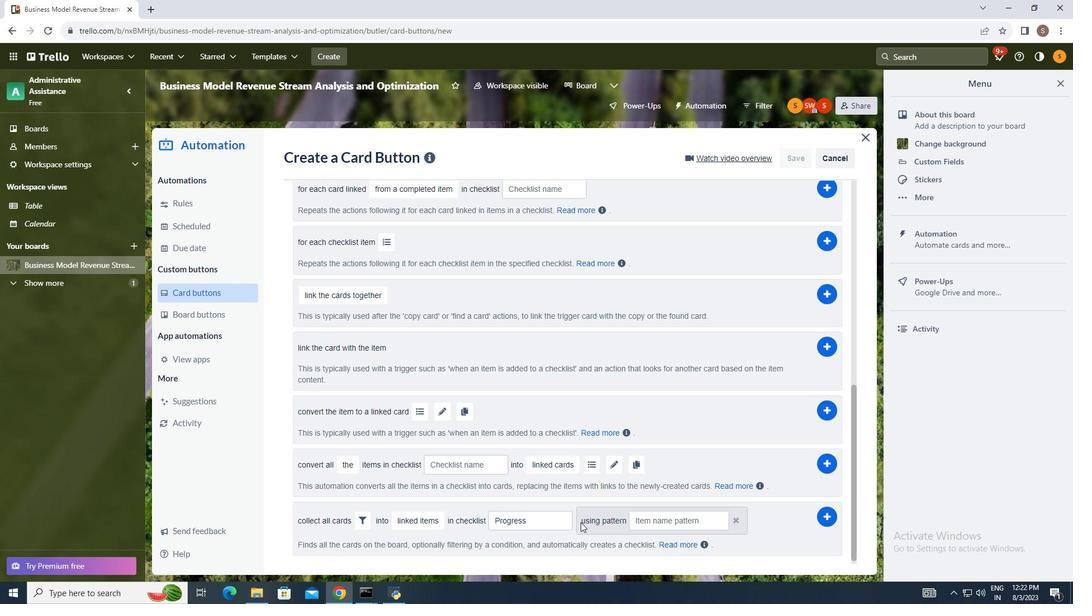 
Action: Mouse moved to (668, 521)
Screenshot: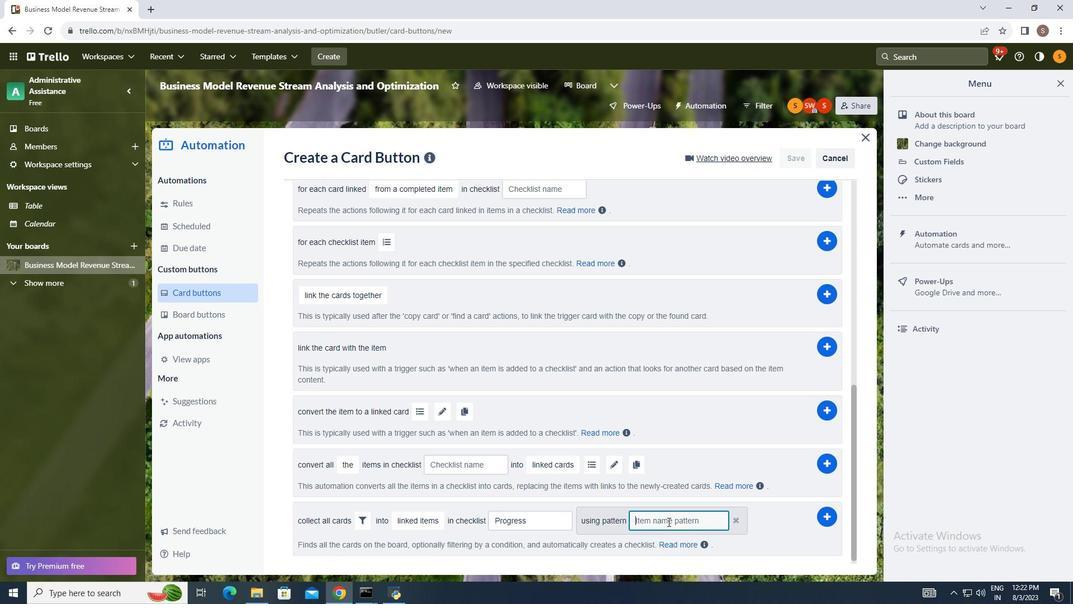 
Action: Mouse pressed left at (668, 521)
Screenshot: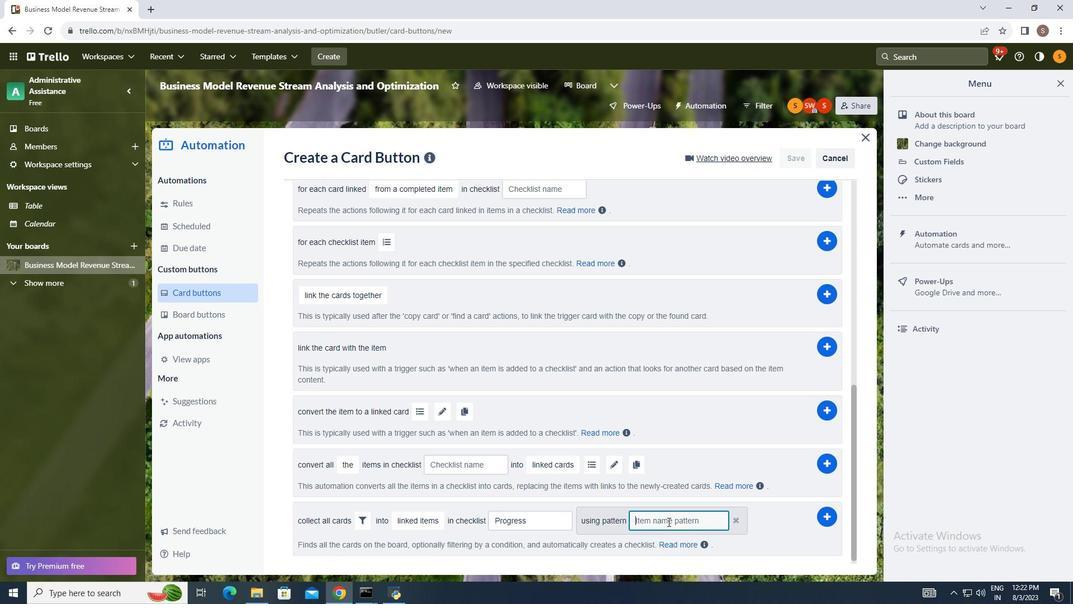 
Action: Mouse moved to (627, 452)
Screenshot: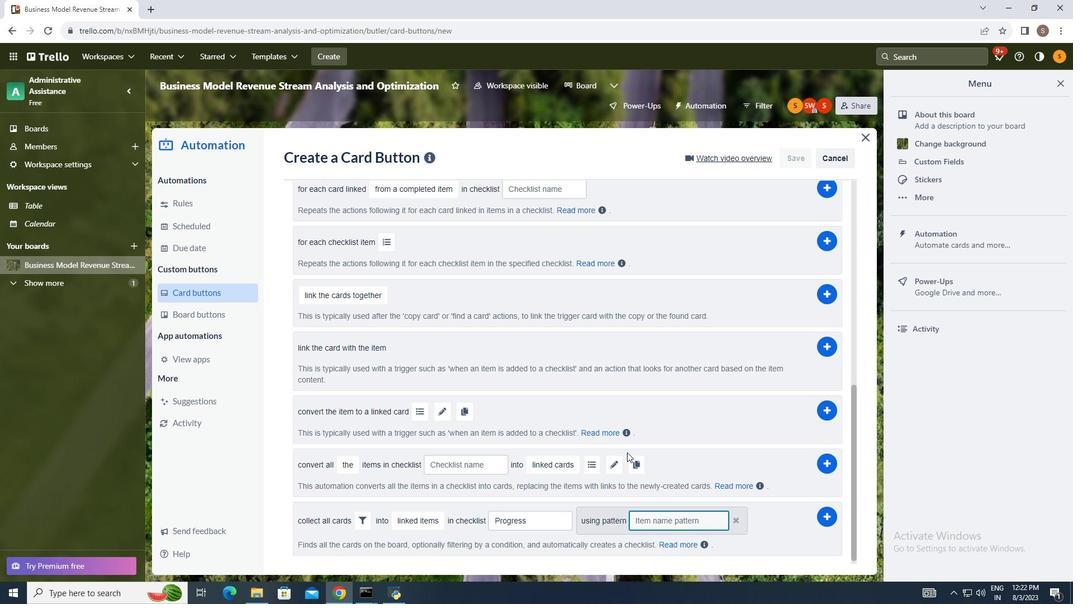 
Action: Key pressed <Key.shift_r>Cards
Screenshot: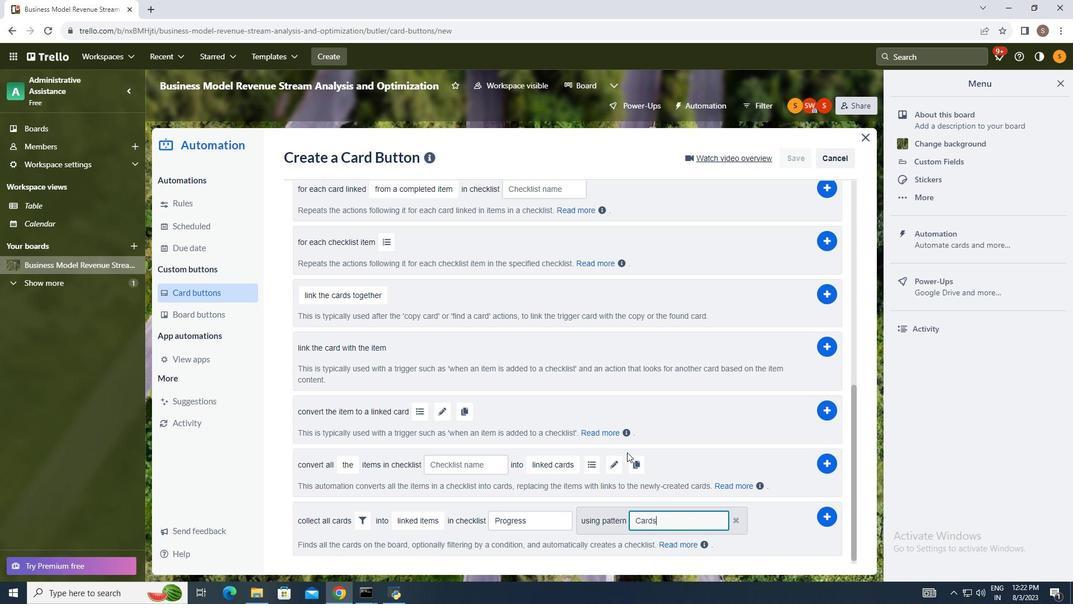 
Action: Mouse moved to (825, 518)
Screenshot: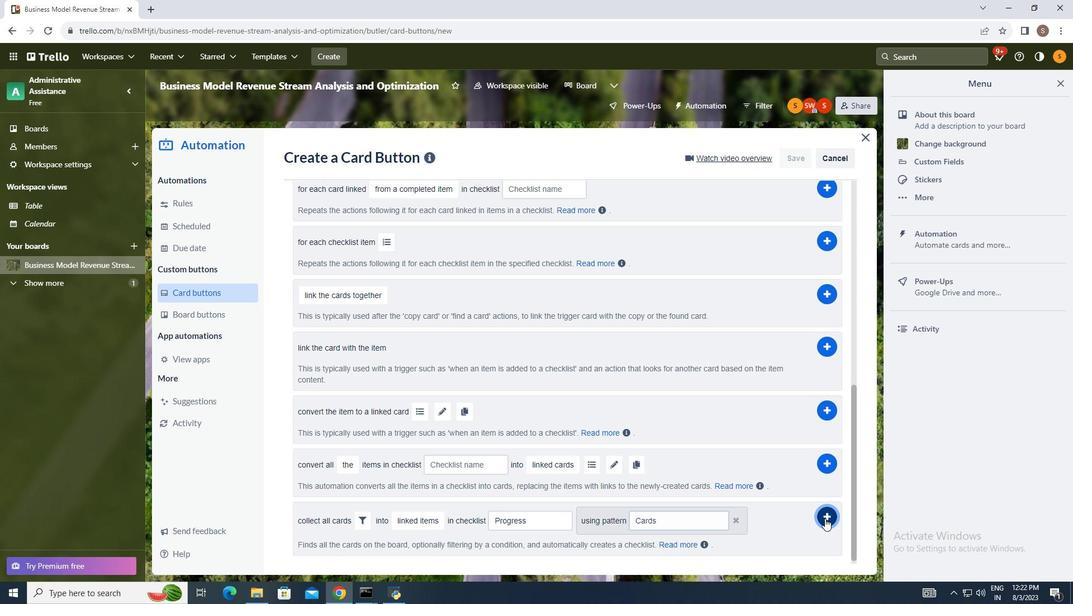 
Action: Mouse pressed left at (825, 518)
Screenshot: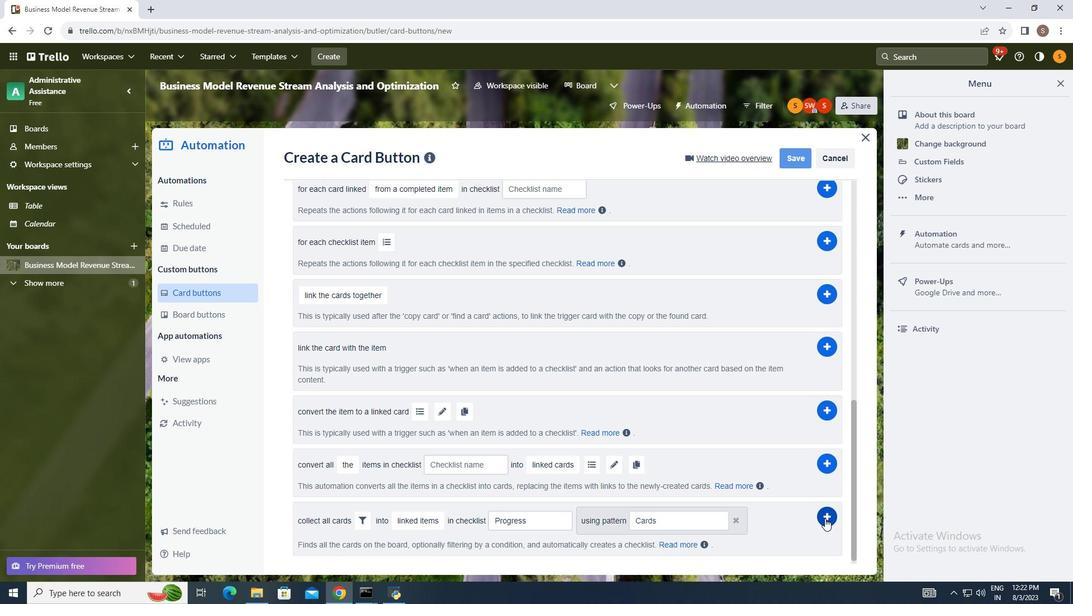 
Action: Mouse moved to (950, 440)
Screenshot: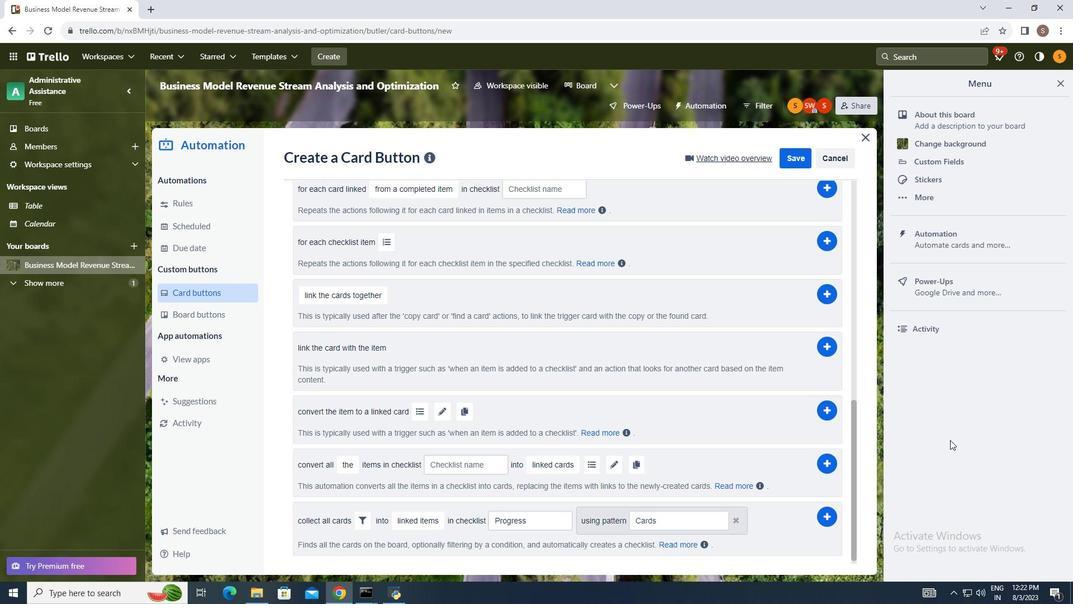 
